 Task: Create a due date automation trigger when advanced on, on the monday of the week a card is due add fields without custom field "Resume" set to a number greater than 1 and lower or equal to 10 at 11:00 AM.
Action: Mouse moved to (795, 265)
Screenshot: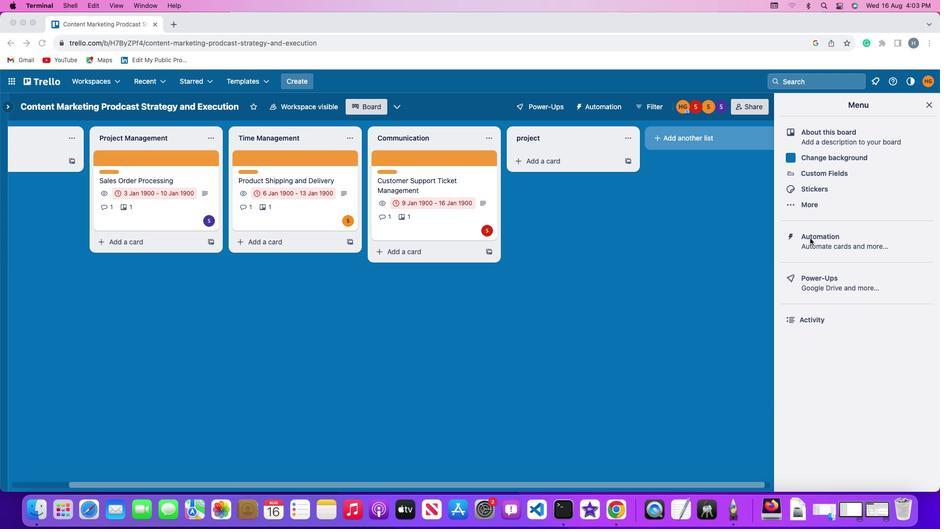 
Action: Mouse pressed left at (795, 265)
Screenshot: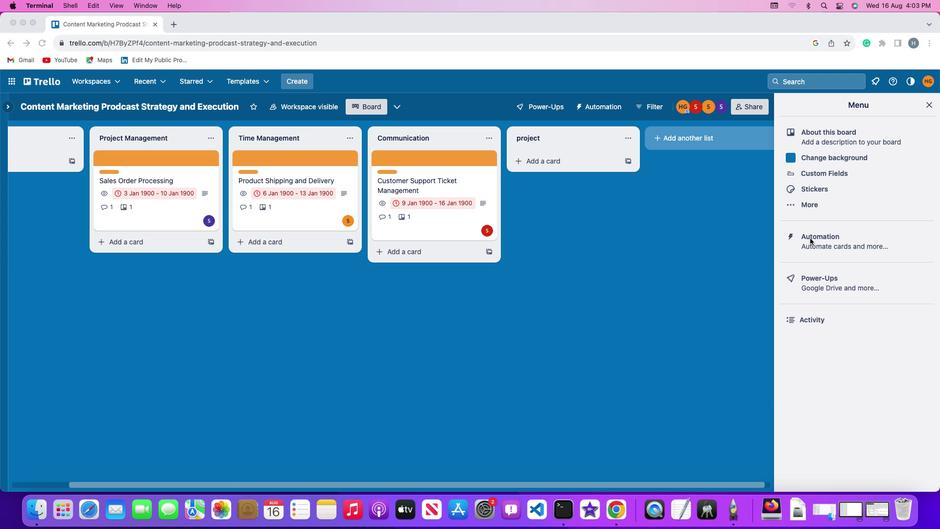 
Action: Mouse pressed left at (795, 265)
Screenshot: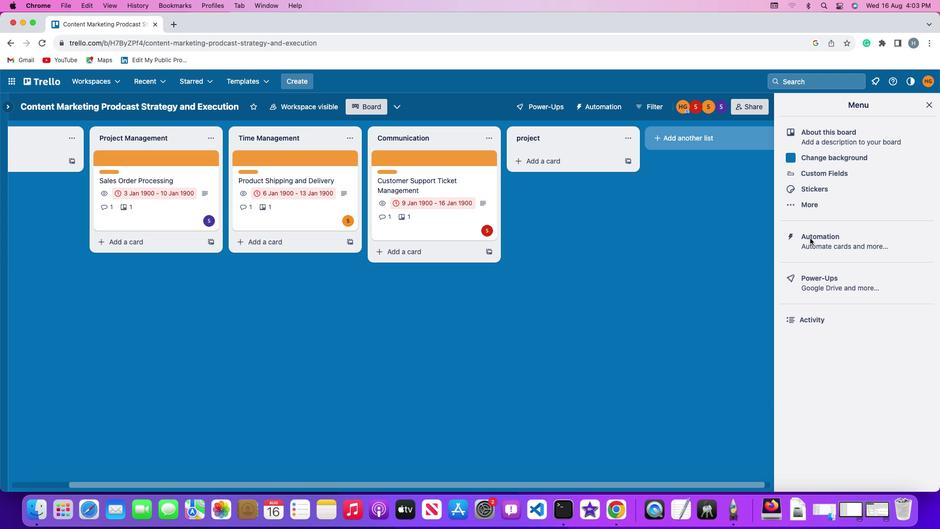 
Action: Mouse moved to (83, 264)
Screenshot: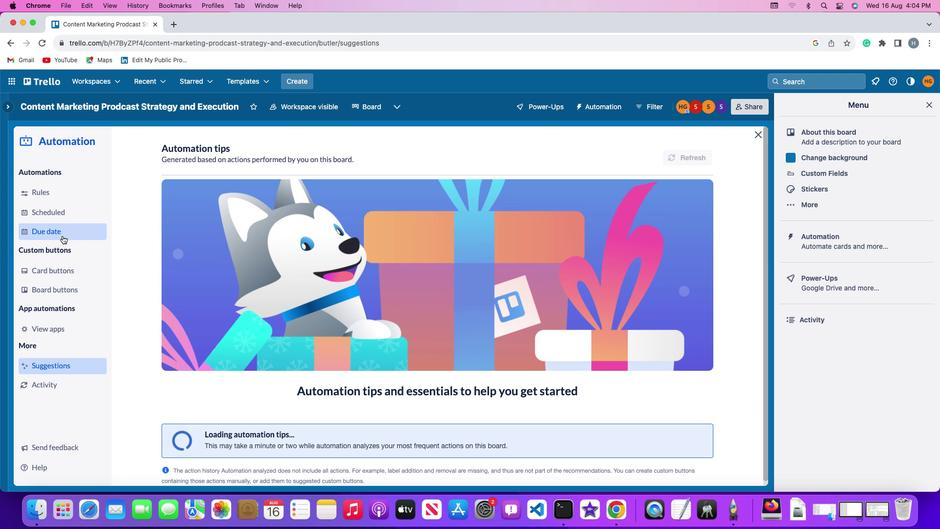
Action: Mouse pressed left at (83, 264)
Screenshot: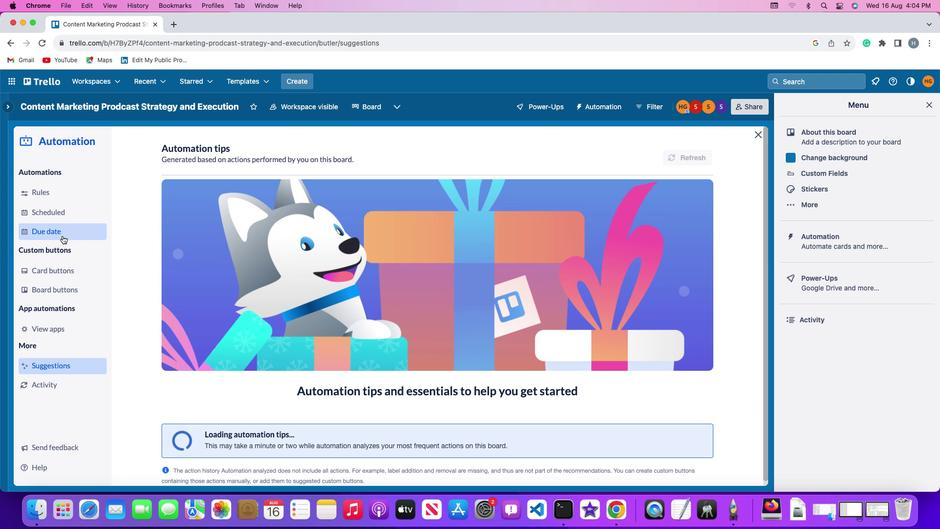 
Action: Mouse moved to (636, 194)
Screenshot: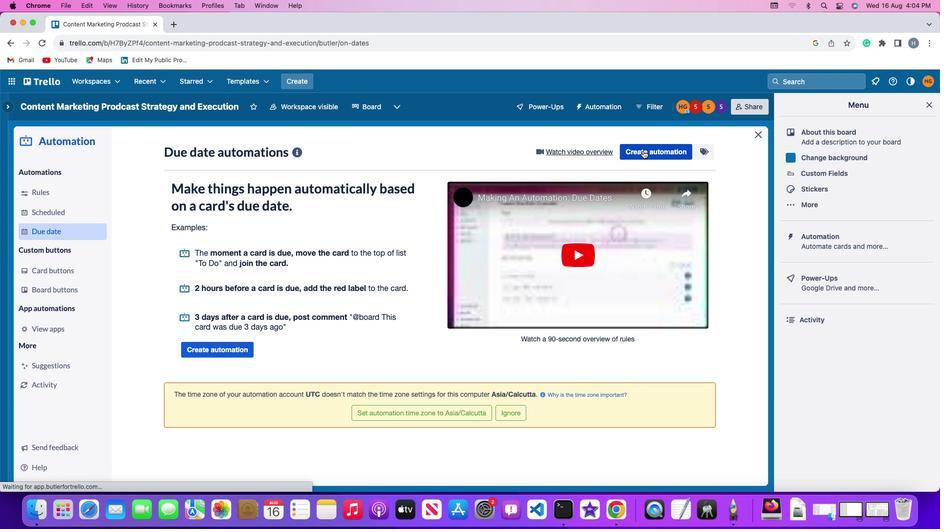 
Action: Mouse pressed left at (636, 194)
Screenshot: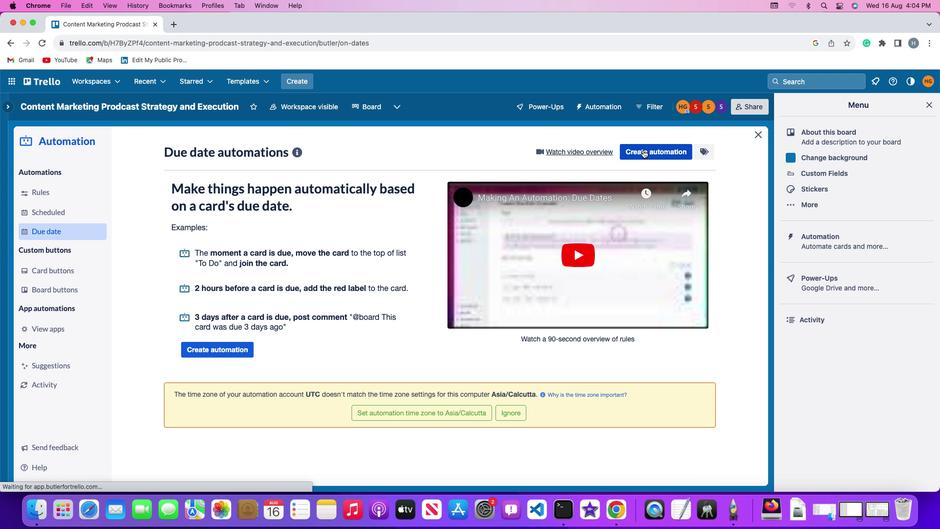 
Action: Mouse moved to (203, 269)
Screenshot: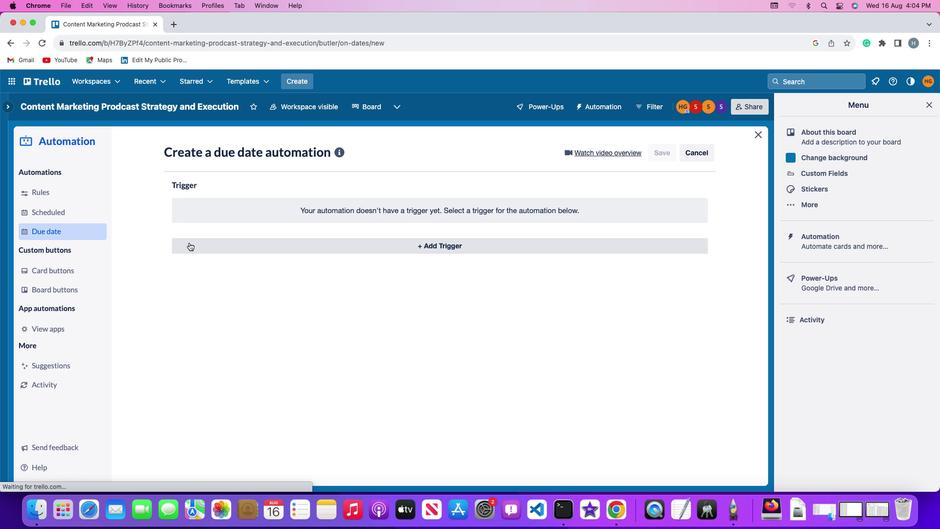 
Action: Mouse pressed left at (203, 269)
Screenshot: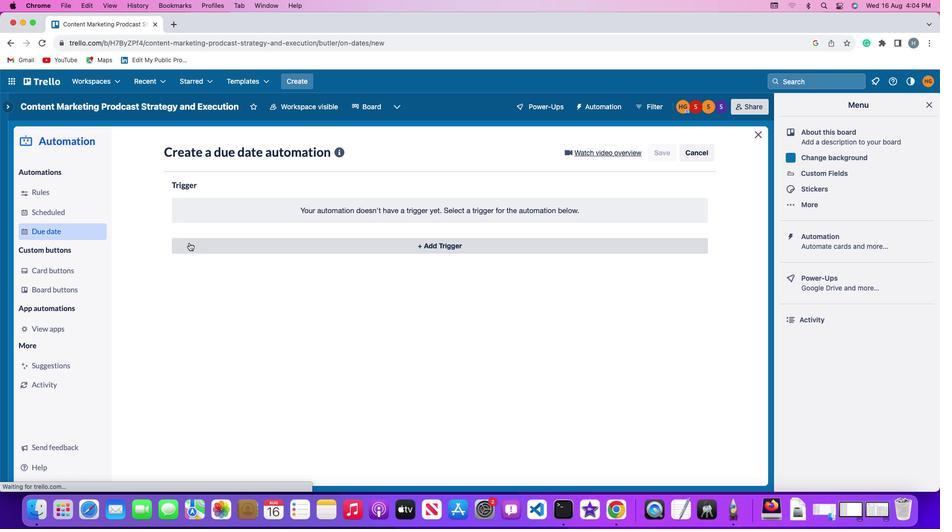 
Action: Mouse moved to (220, 416)
Screenshot: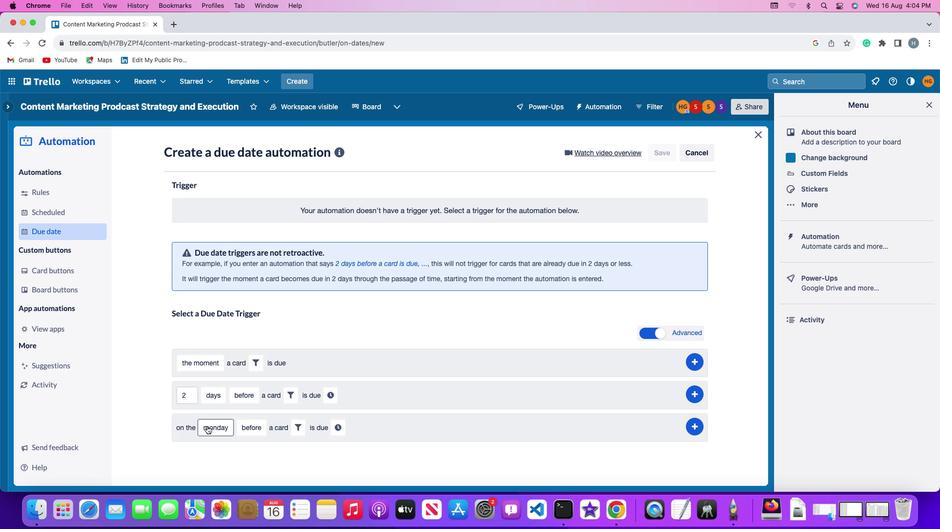 
Action: Mouse pressed left at (220, 416)
Screenshot: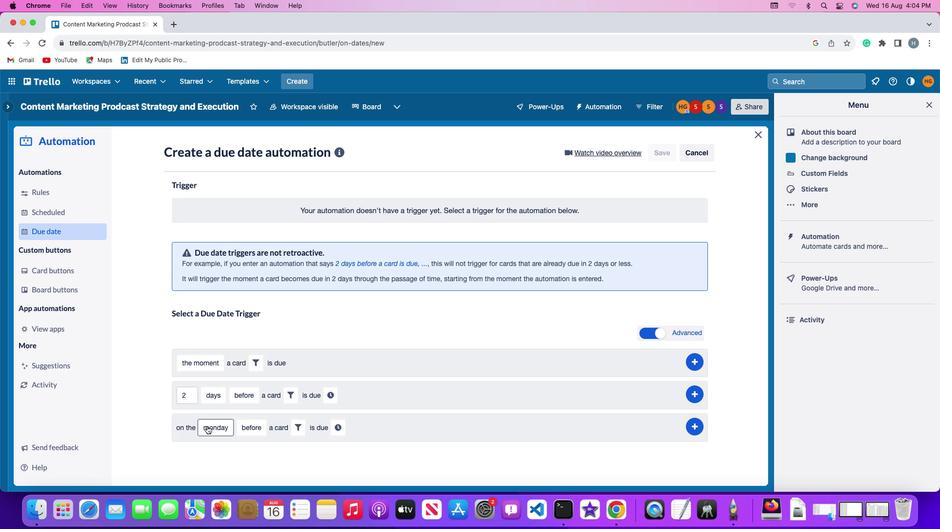 
Action: Mouse moved to (232, 313)
Screenshot: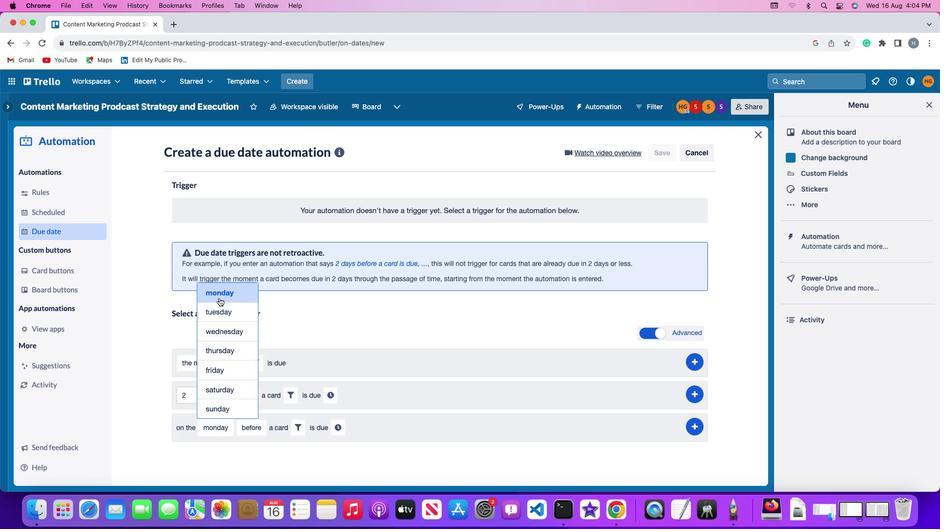 
Action: Mouse pressed left at (232, 313)
Screenshot: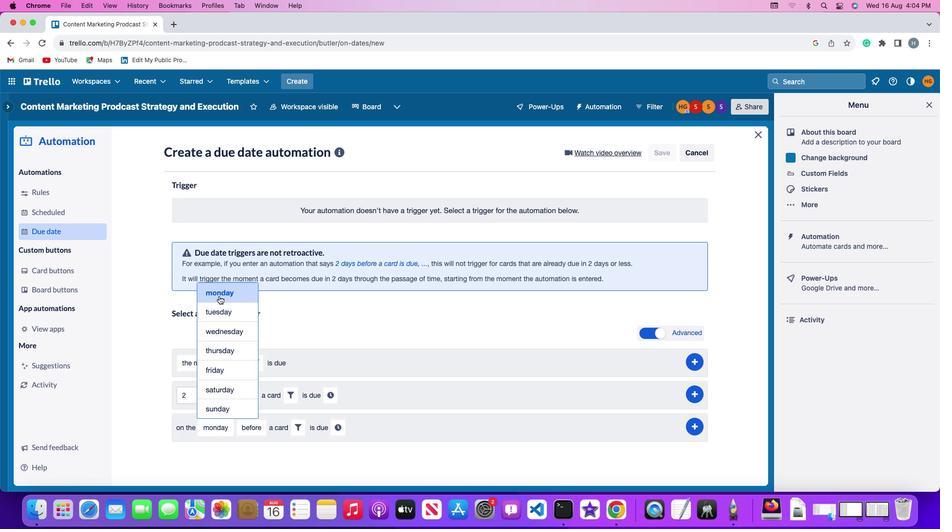 
Action: Mouse moved to (255, 421)
Screenshot: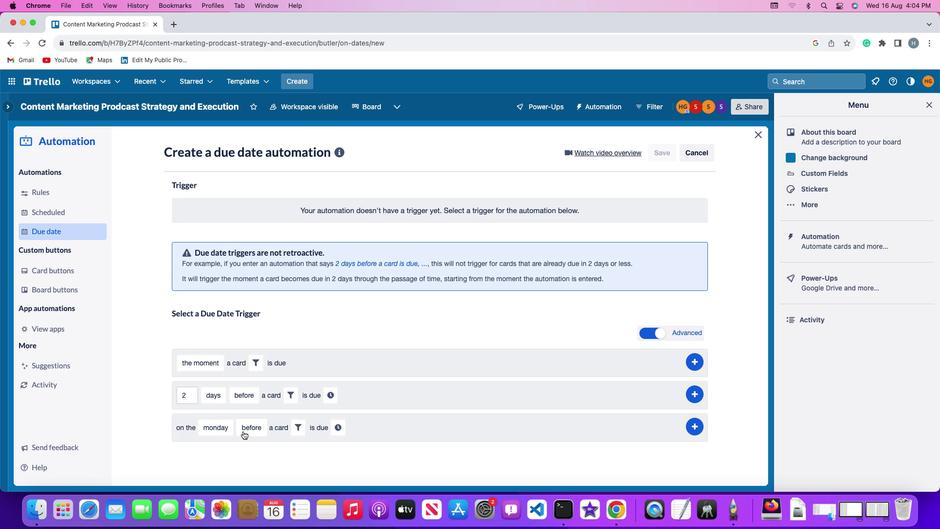 
Action: Mouse pressed left at (255, 421)
Screenshot: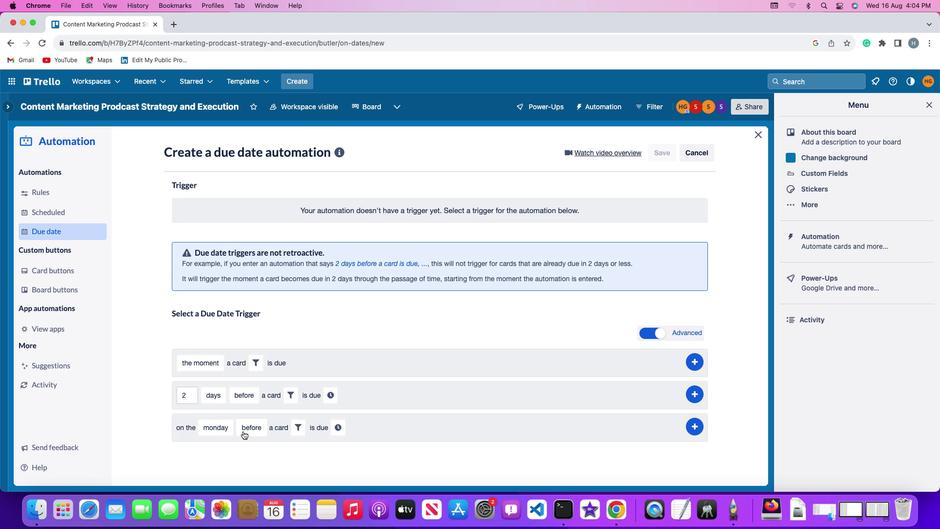 
Action: Mouse moved to (265, 383)
Screenshot: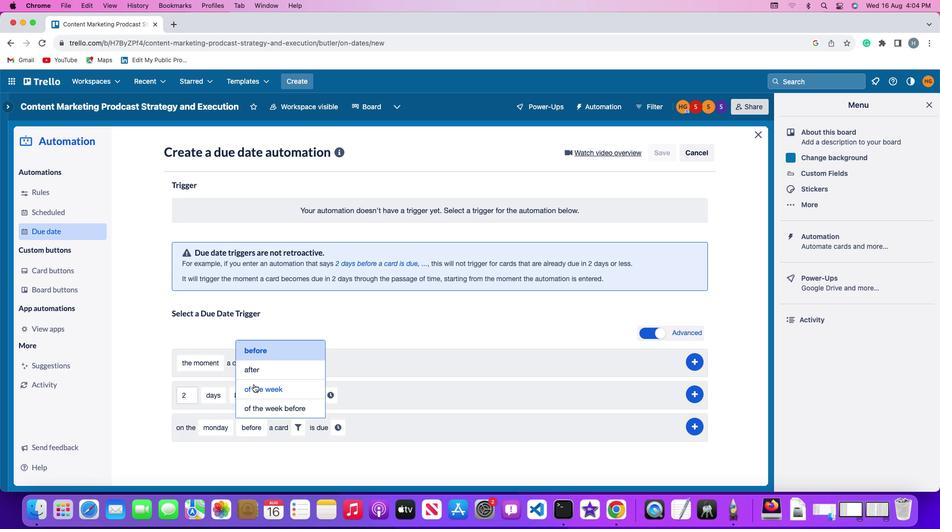 
Action: Mouse pressed left at (265, 383)
Screenshot: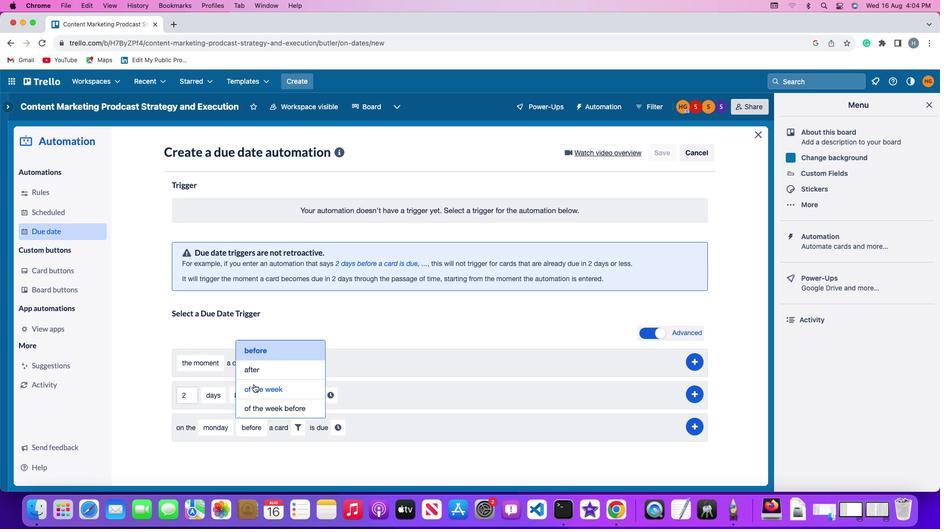 
Action: Mouse moved to (327, 417)
Screenshot: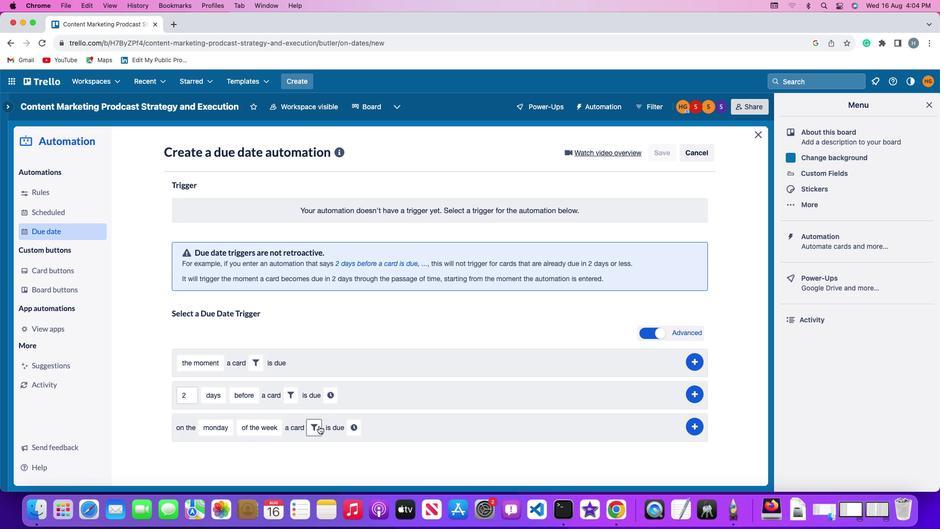 
Action: Mouse pressed left at (327, 417)
Screenshot: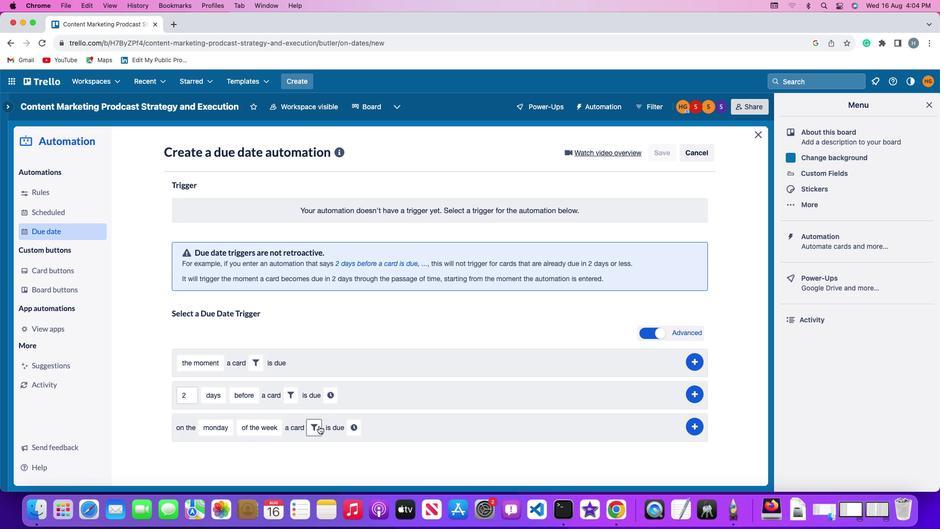 
Action: Mouse moved to (474, 443)
Screenshot: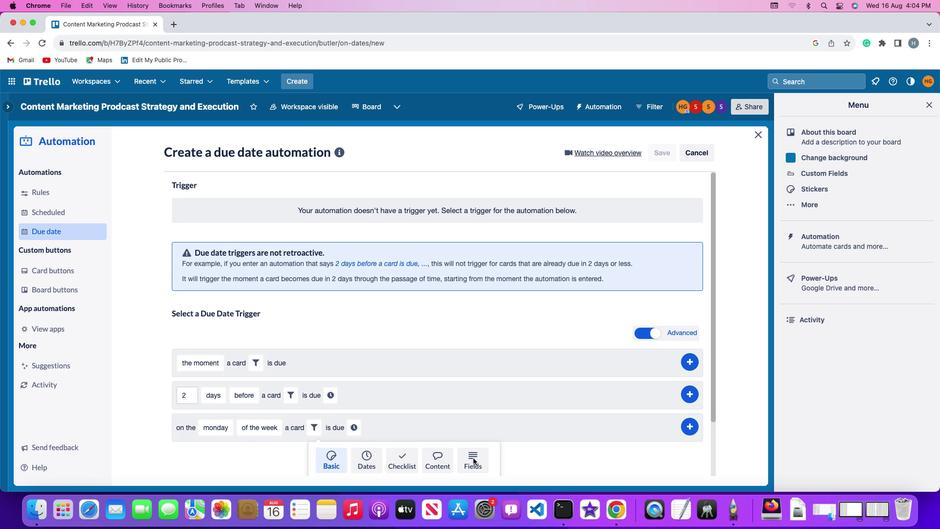 
Action: Mouse pressed left at (474, 443)
Screenshot: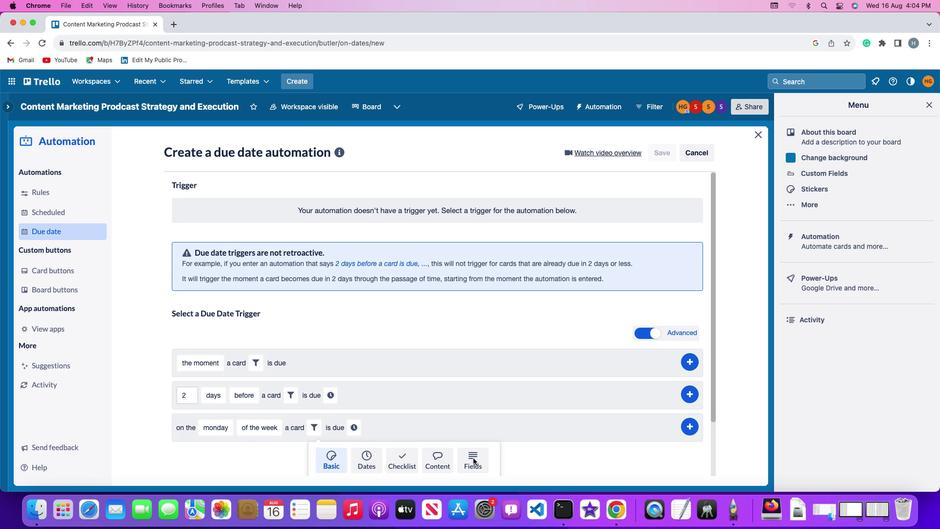 
Action: Mouse moved to (278, 433)
Screenshot: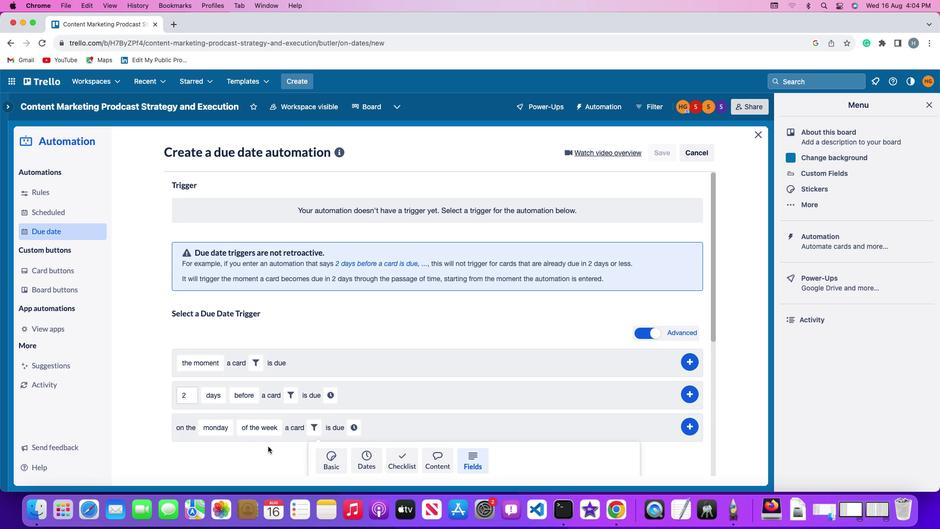
Action: Mouse scrolled (278, 433) with delta (24, 72)
Screenshot: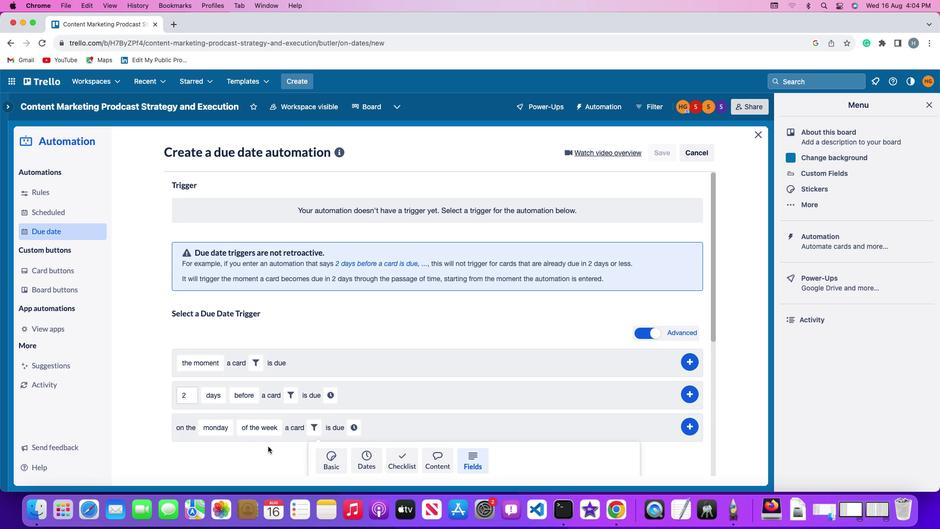
Action: Mouse scrolled (278, 433) with delta (24, 72)
Screenshot: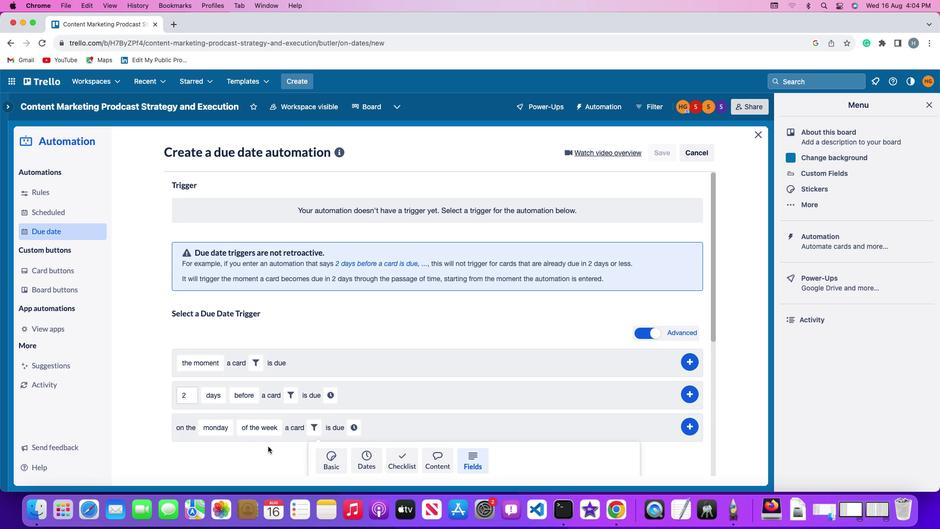 
Action: Mouse moved to (278, 433)
Screenshot: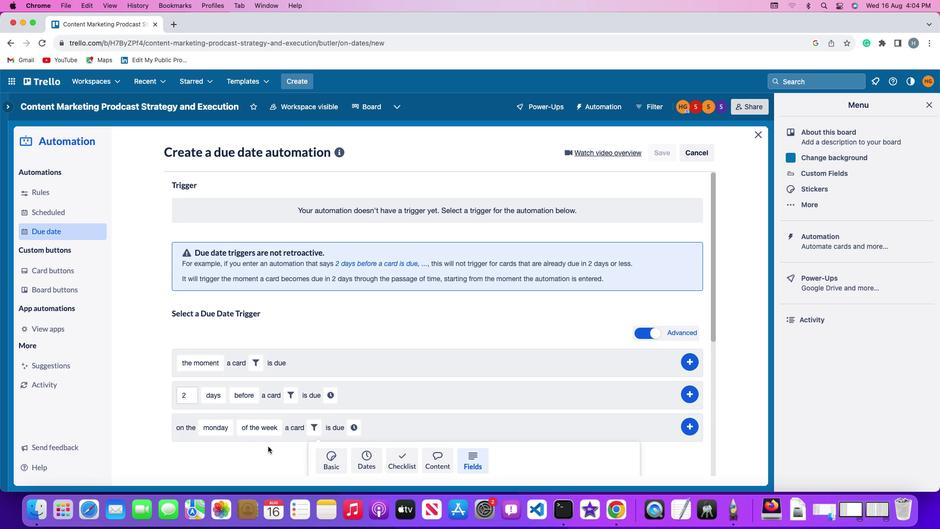 
Action: Mouse scrolled (278, 433) with delta (24, 72)
Screenshot: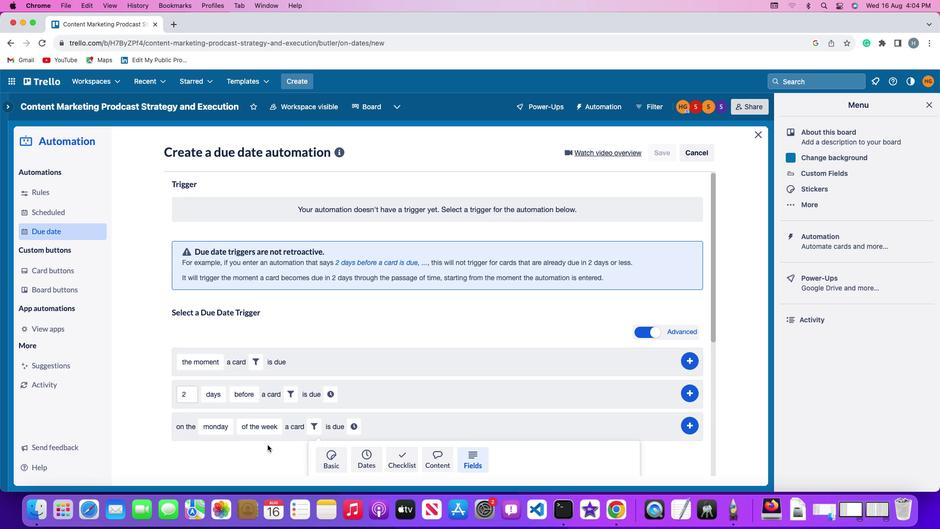 
Action: Mouse moved to (278, 432)
Screenshot: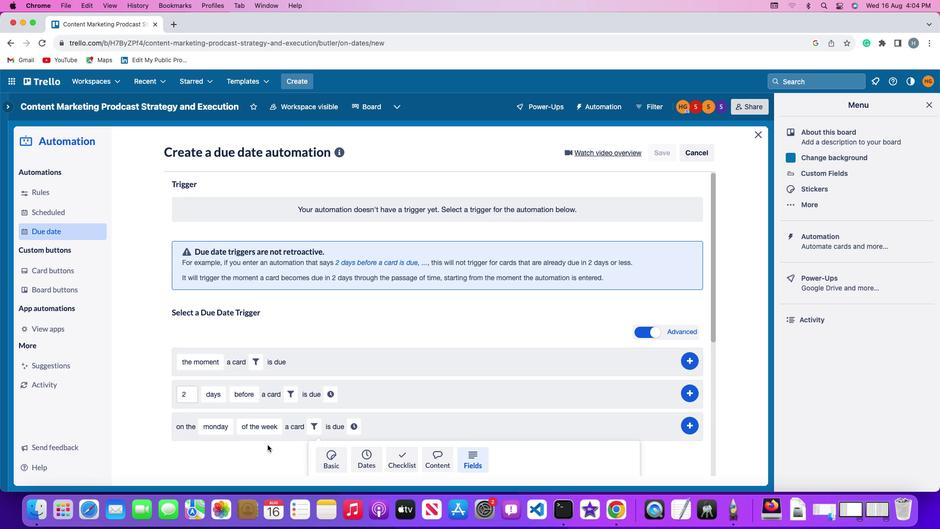 
Action: Mouse scrolled (278, 432) with delta (24, 71)
Screenshot: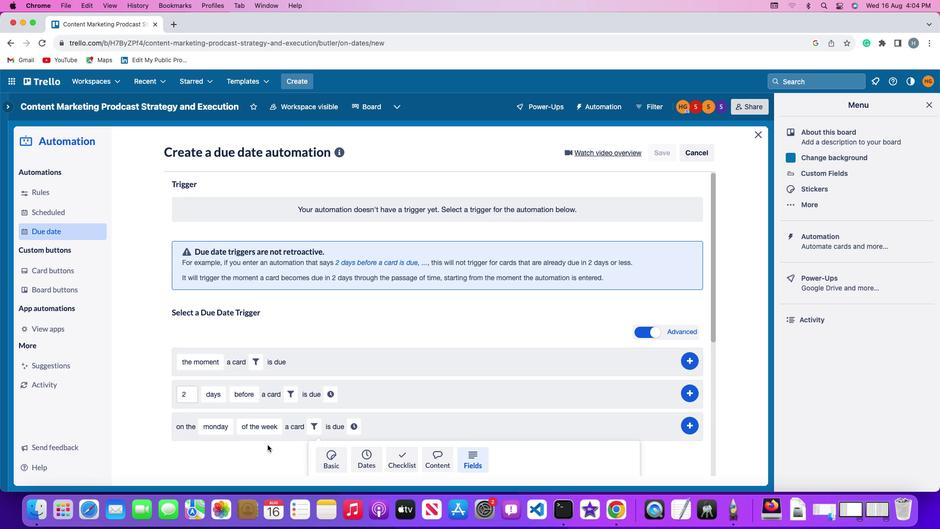 
Action: Mouse moved to (278, 431)
Screenshot: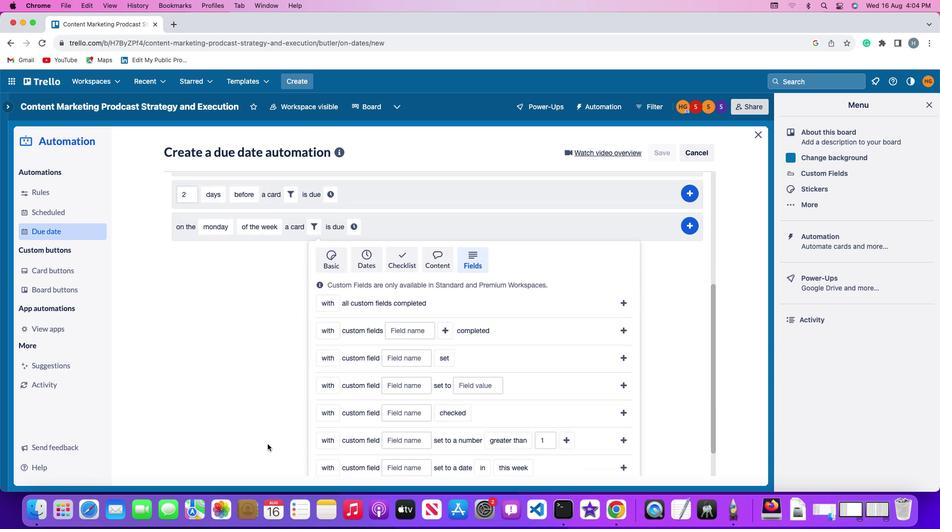 
Action: Mouse scrolled (278, 431) with delta (24, 72)
Screenshot: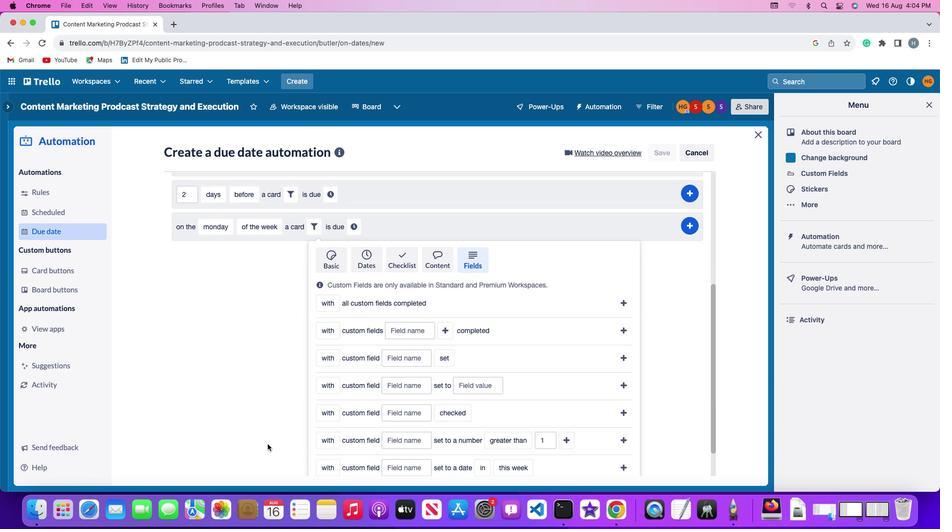 
Action: Mouse moved to (278, 431)
Screenshot: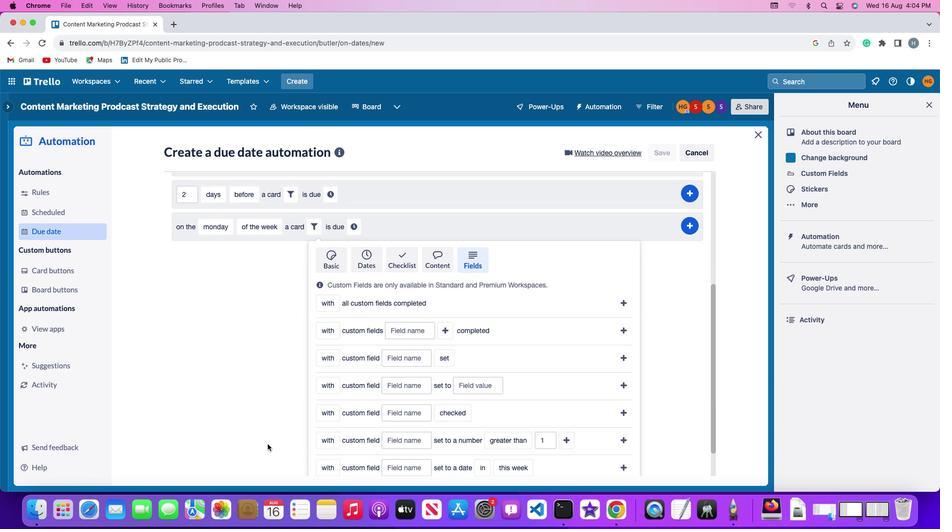 
Action: Mouse scrolled (278, 431) with delta (24, 72)
Screenshot: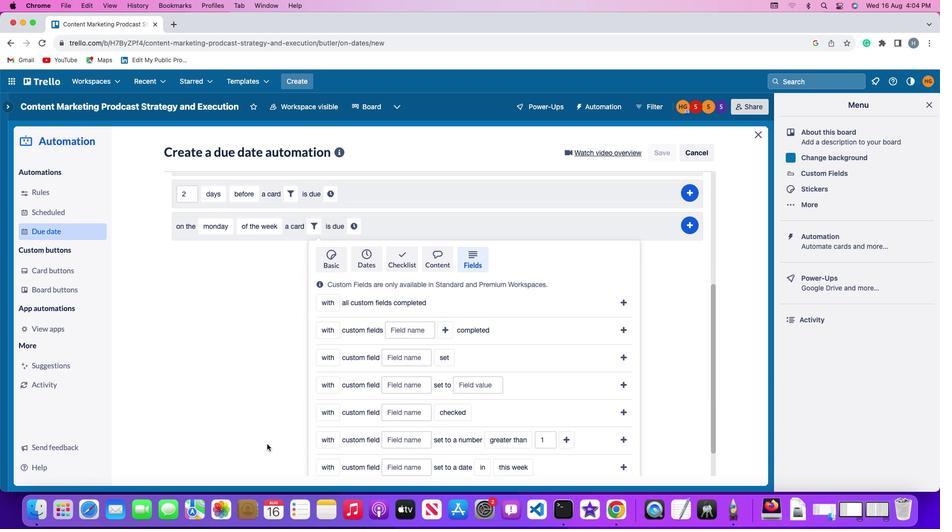 
Action: Mouse moved to (278, 431)
Screenshot: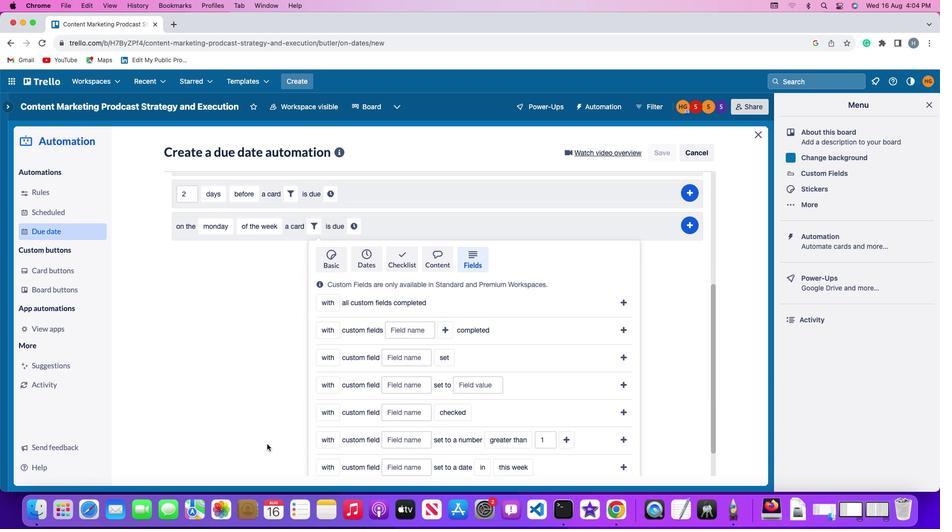 
Action: Mouse scrolled (278, 431) with delta (24, 72)
Screenshot: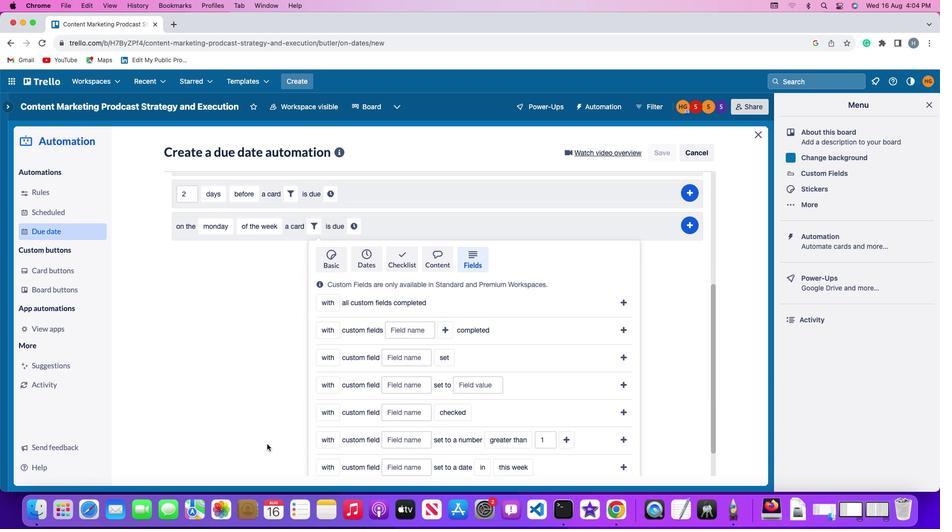 
Action: Mouse scrolled (278, 431) with delta (24, 71)
Screenshot: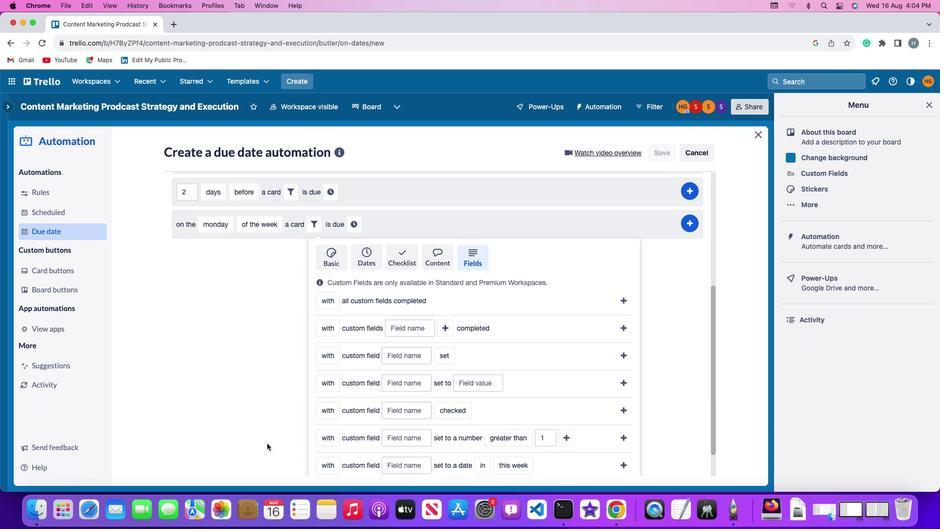 
Action: Mouse moved to (278, 431)
Screenshot: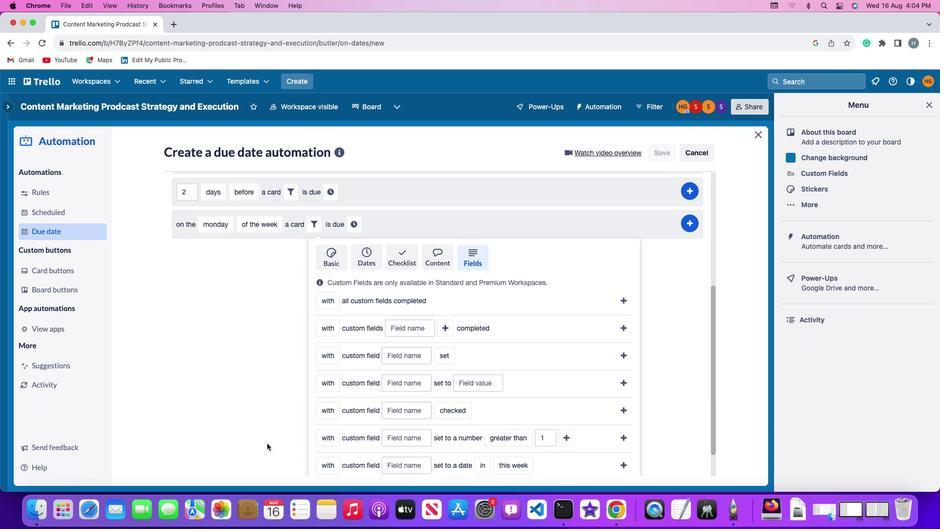 
Action: Mouse scrolled (278, 431) with delta (24, 71)
Screenshot: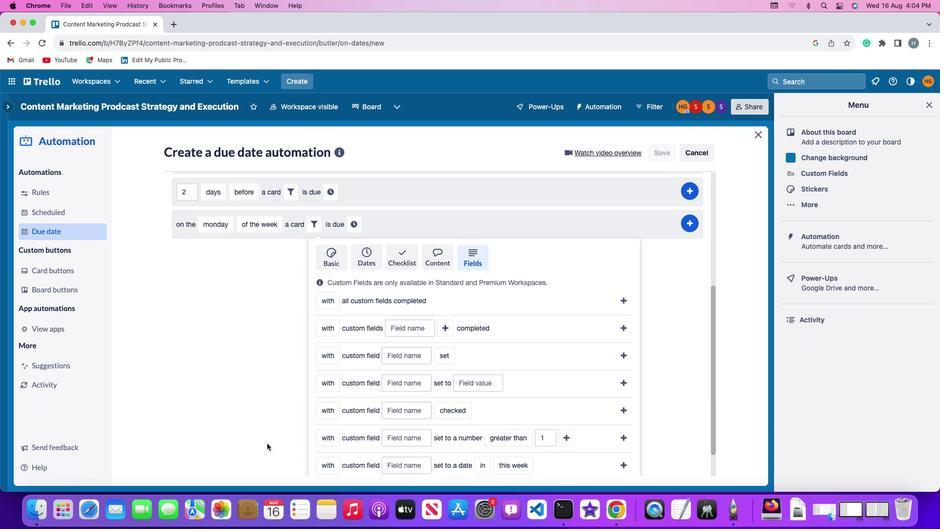 
Action: Mouse moved to (333, 393)
Screenshot: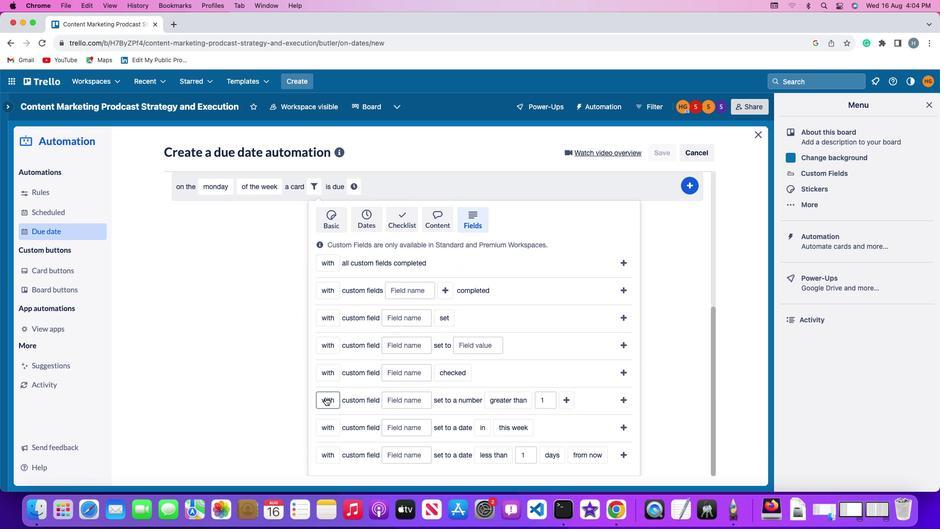 
Action: Mouse pressed left at (333, 393)
Screenshot: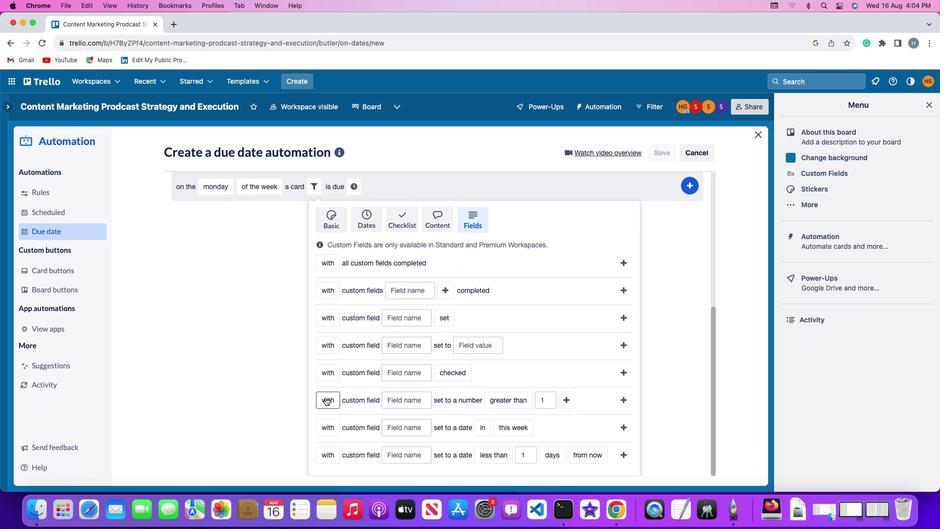 
Action: Mouse moved to (339, 424)
Screenshot: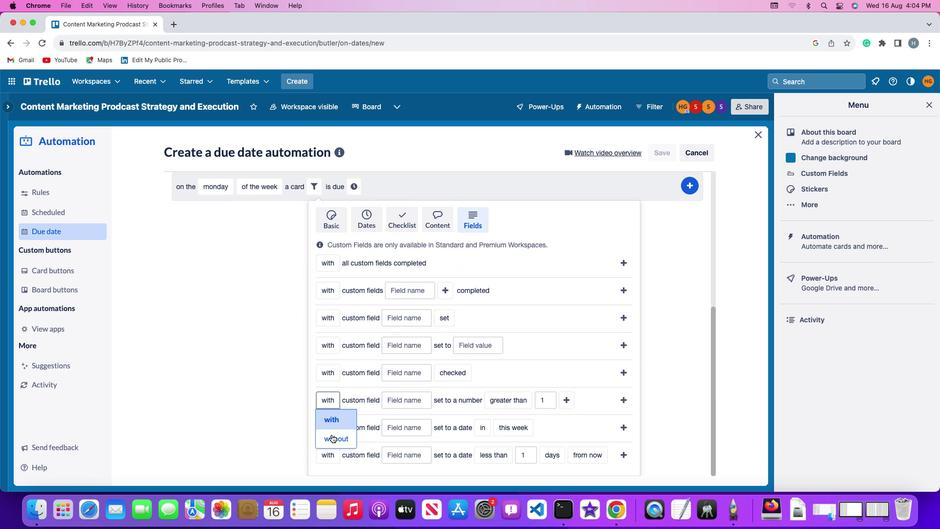
Action: Mouse pressed left at (339, 424)
Screenshot: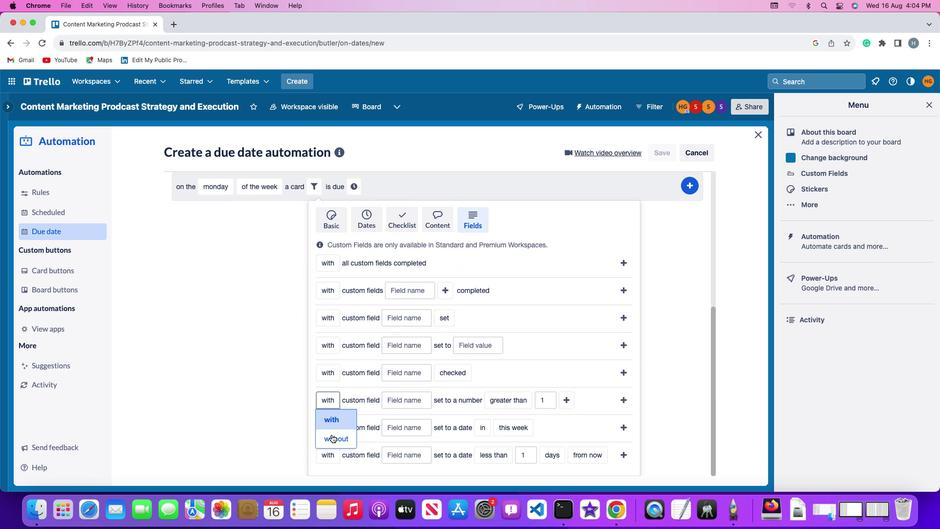 
Action: Mouse moved to (409, 395)
Screenshot: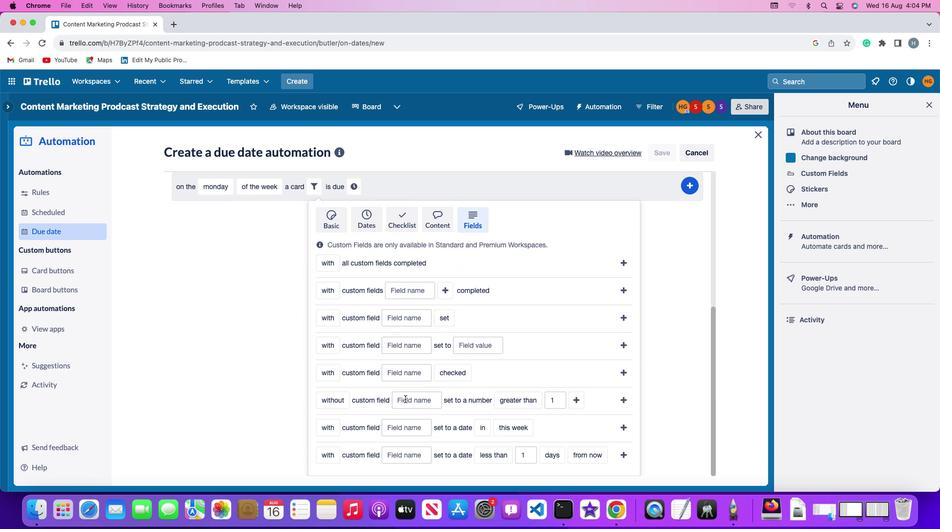
Action: Mouse pressed left at (409, 395)
Screenshot: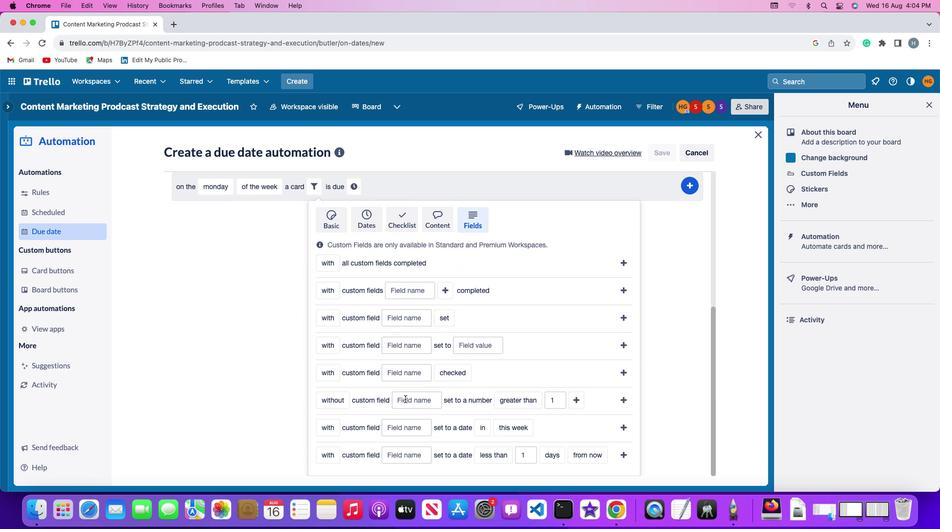 
Action: Mouse moved to (410, 395)
Screenshot: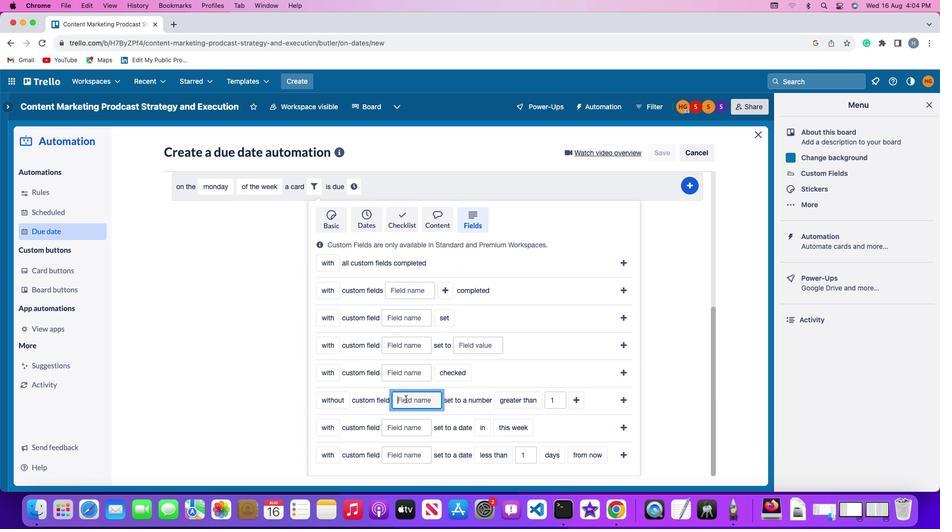 
Action: Key pressed Key.shift'R''e''s''u''m''e'
Screenshot: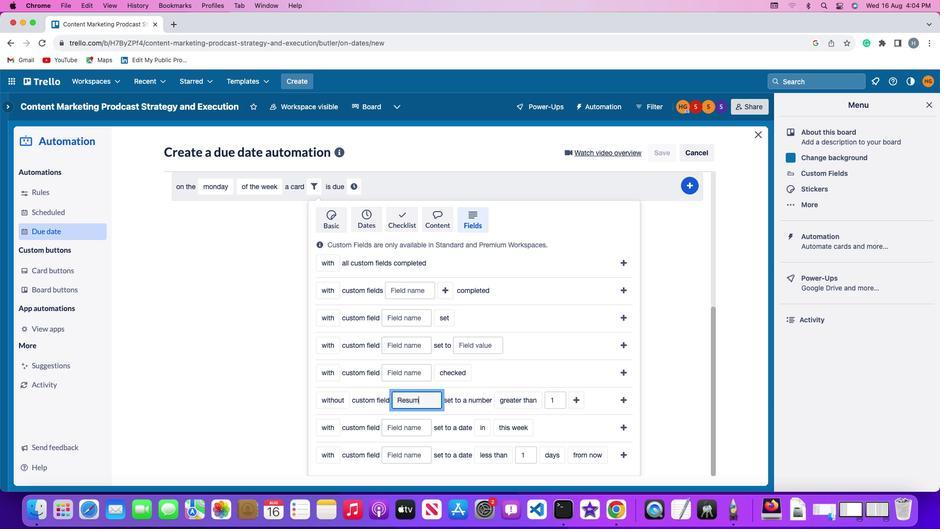 
Action: Mouse moved to (519, 393)
Screenshot: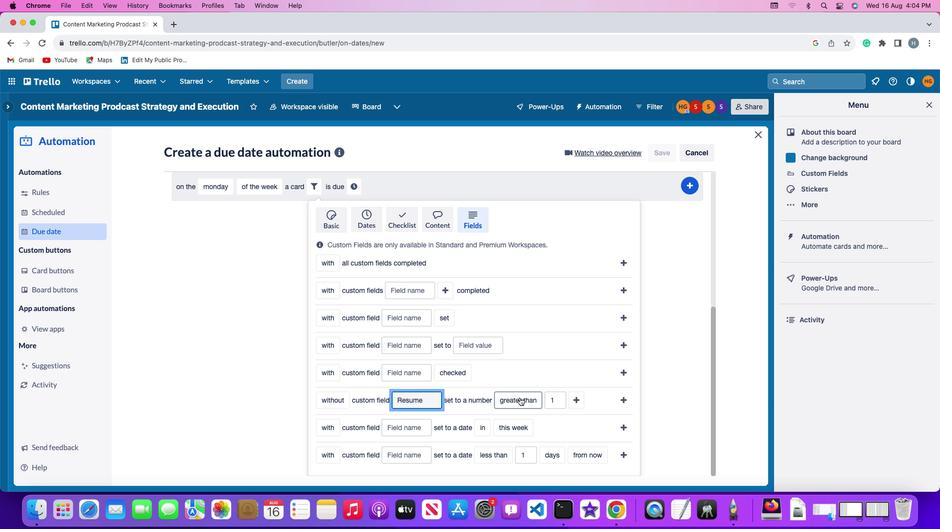 
Action: Mouse pressed left at (519, 393)
Screenshot: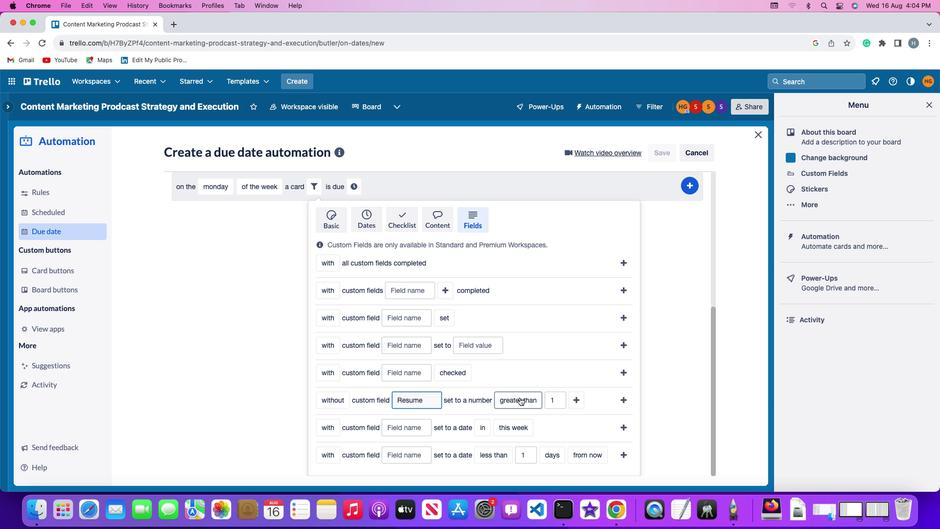 
Action: Mouse moved to (523, 333)
Screenshot: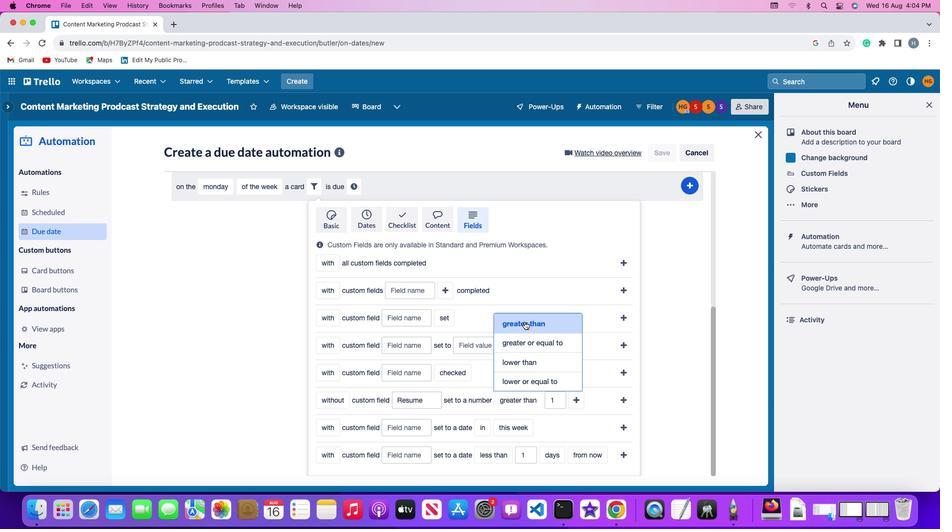 
Action: Mouse pressed left at (523, 333)
Screenshot: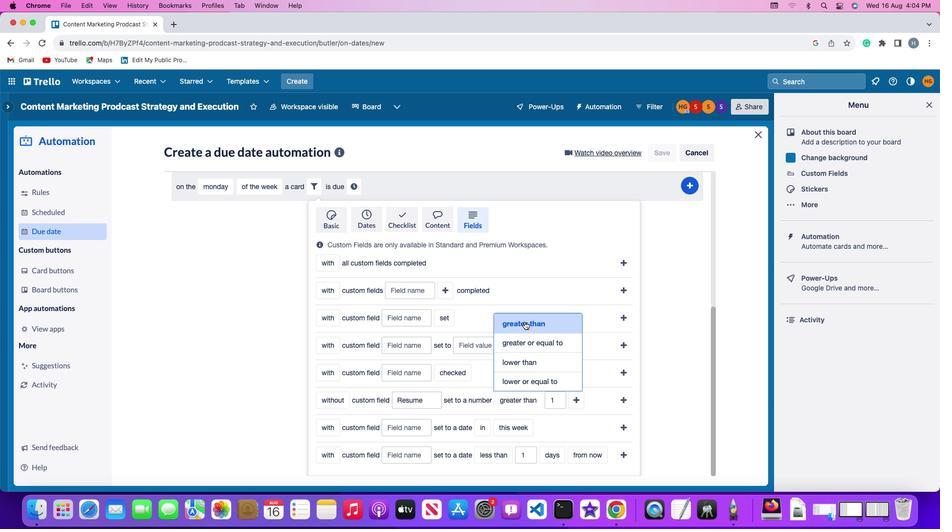 
Action: Mouse moved to (556, 395)
Screenshot: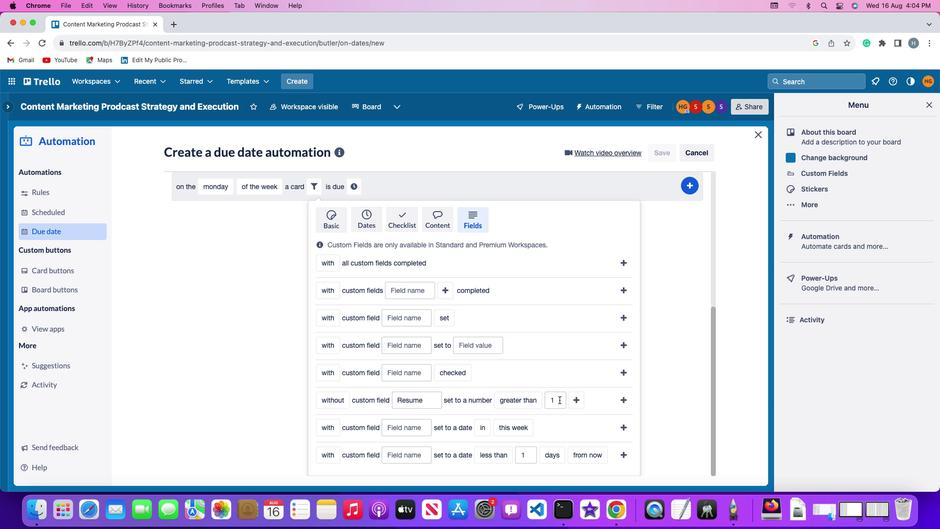 
Action: Mouse pressed left at (556, 395)
Screenshot: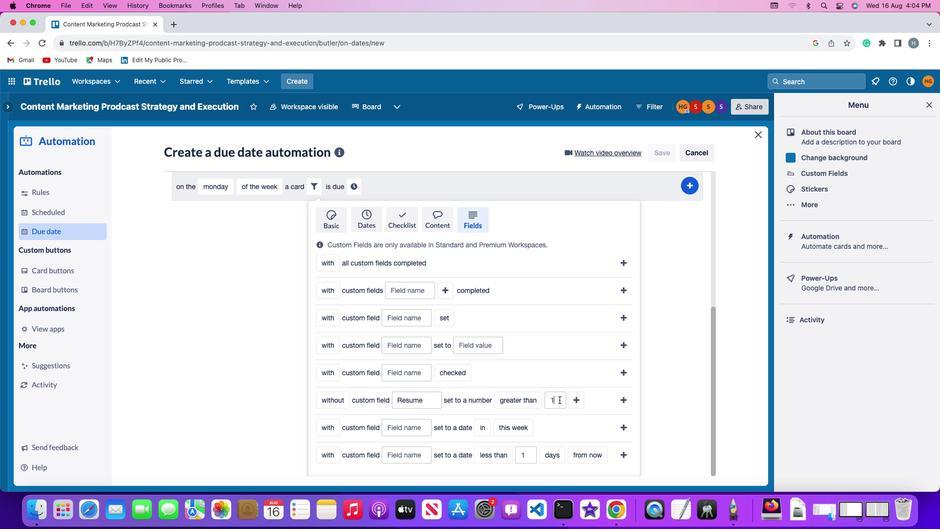 
Action: Key pressed Key.backspace'1'
Screenshot: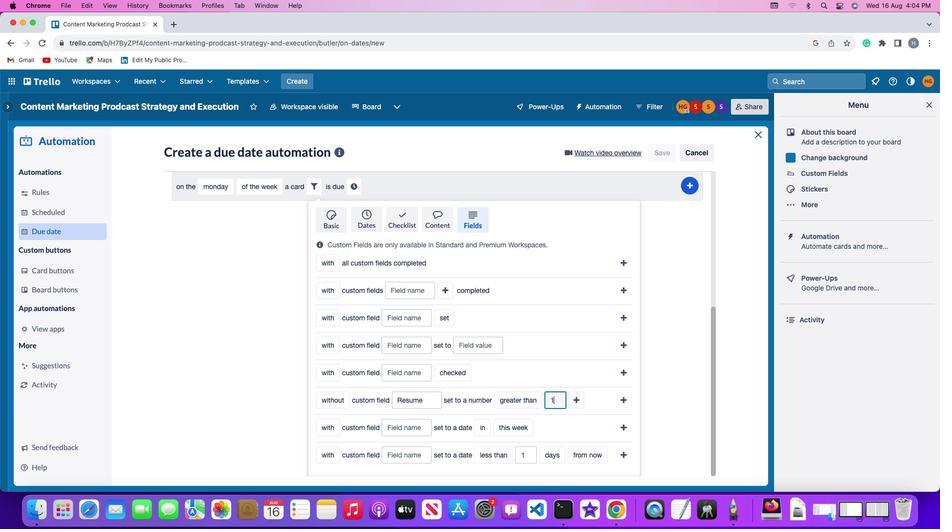 
Action: Mouse moved to (570, 395)
Screenshot: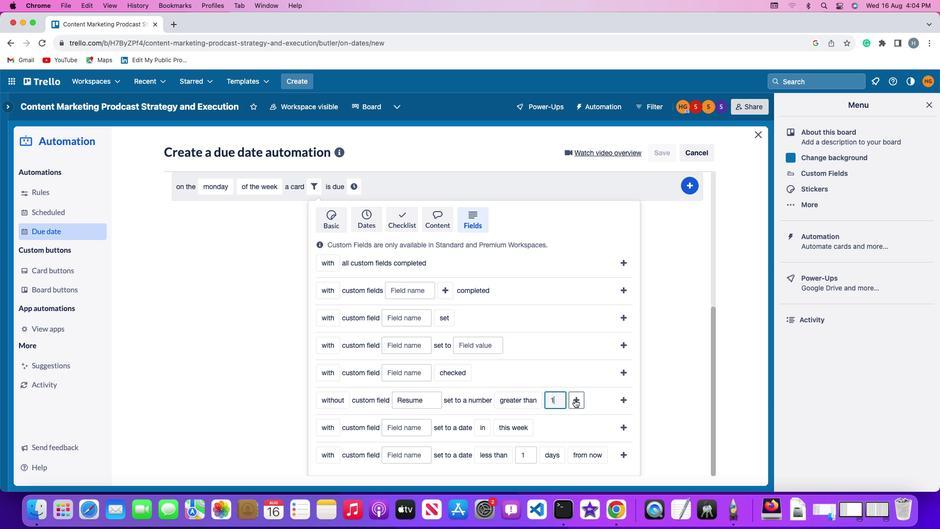 
Action: Mouse pressed left at (570, 395)
Screenshot: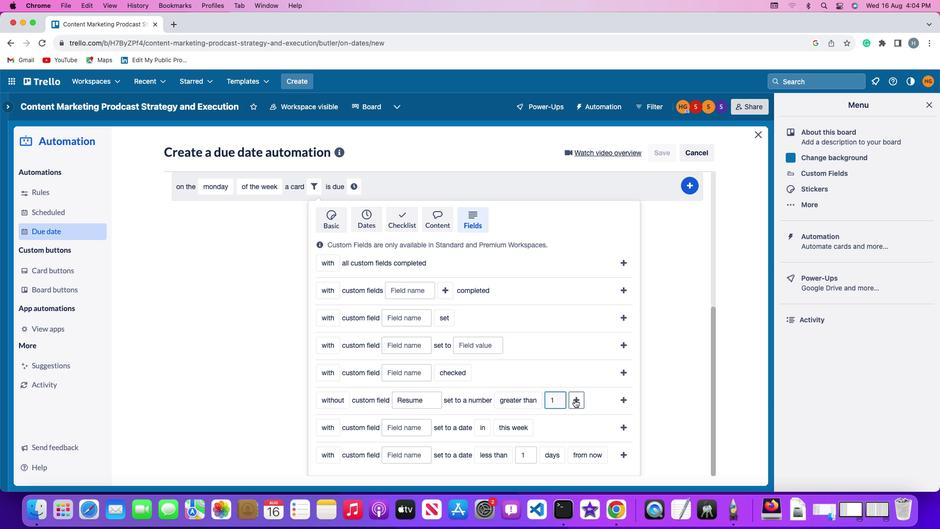 
Action: Mouse moved to (349, 413)
Screenshot: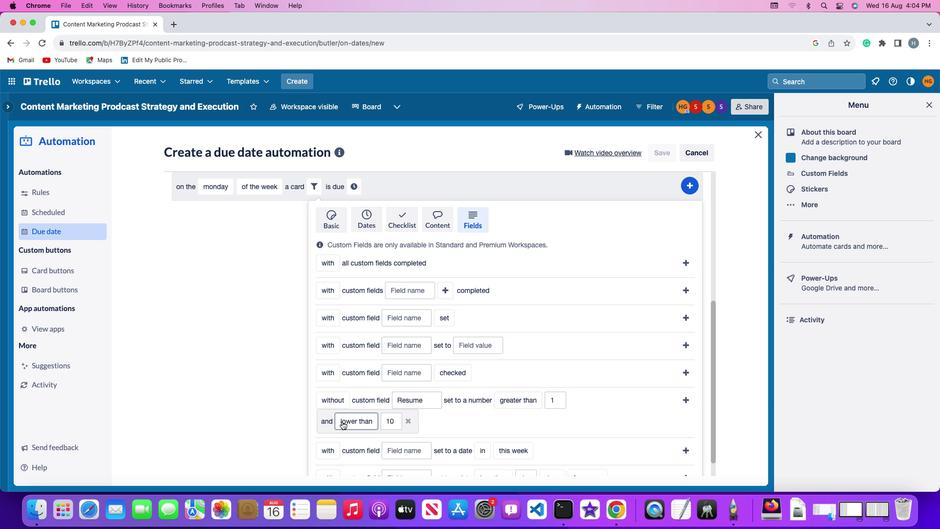 
Action: Mouse pressed left at (349, 413)
Screenshot: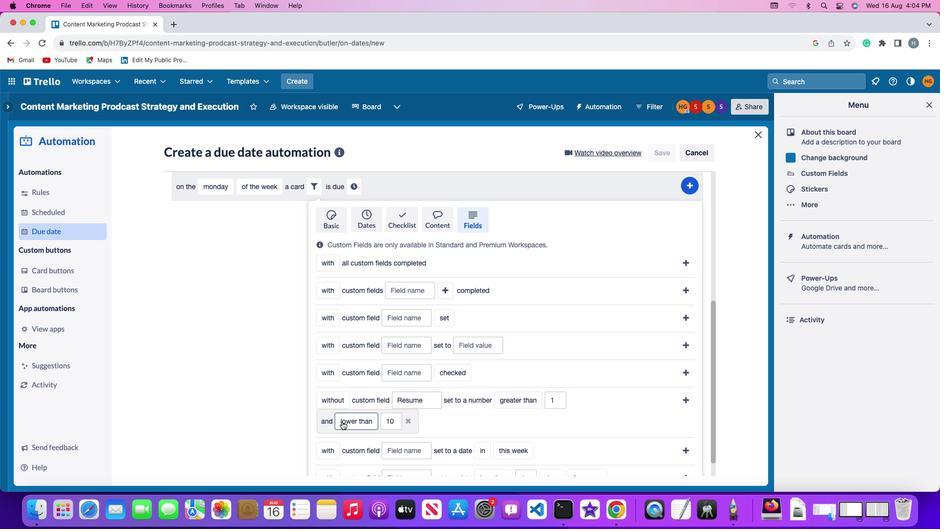 
Action: Mouse moved to (365, 364)
Screenshot: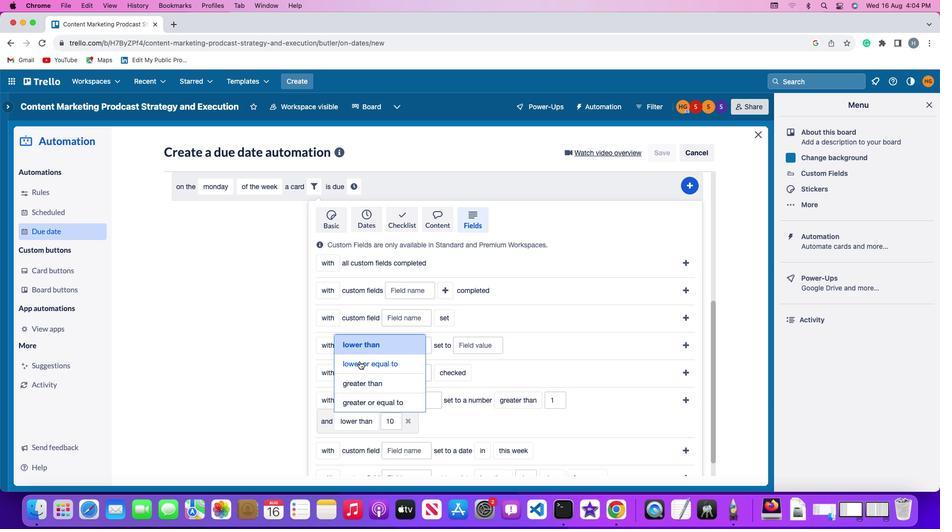 
Action: Mouse pressed left at (365, 364)
Screenshot: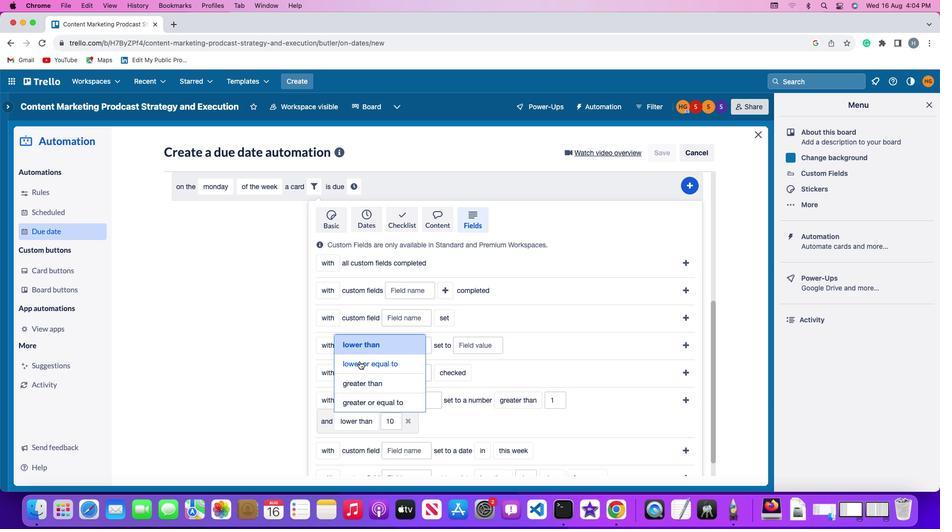 
Action: Mouse moved to (420, 410)
Screenshot: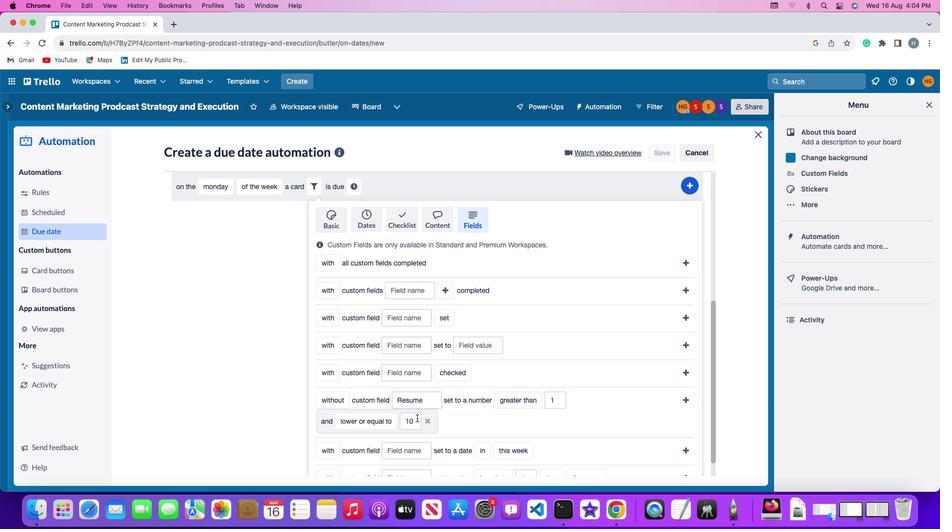
Action: Mouse pressed left at (420, 410)
Screenshot: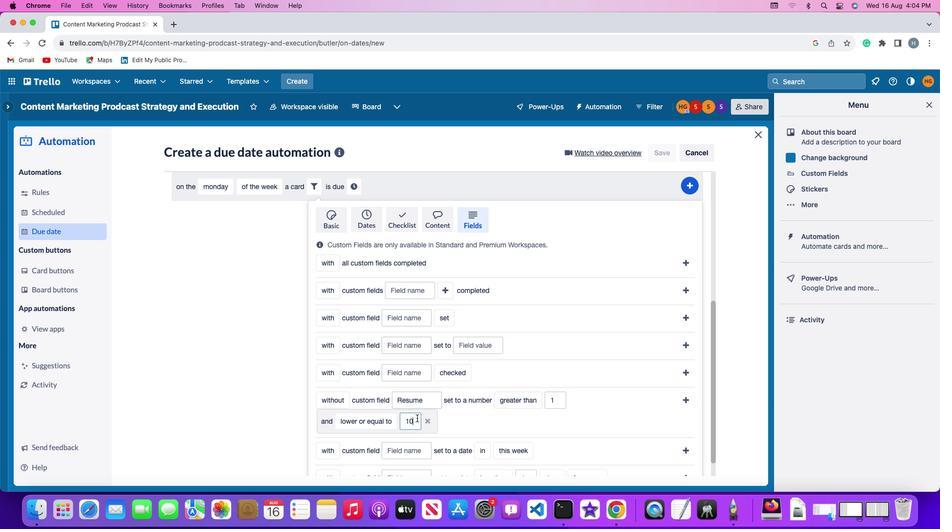 
Action: Key pressed Key.backspaceKey.backspace'1''0'
Screenshot: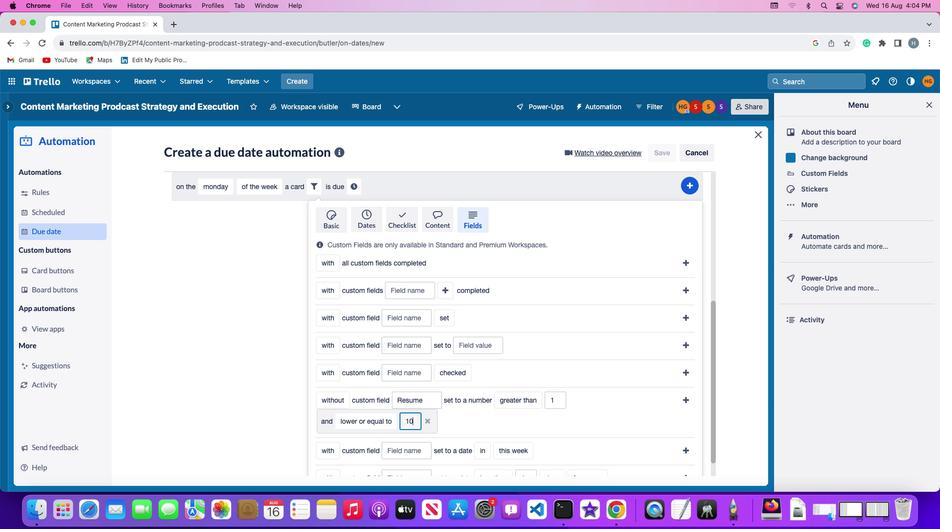 
Action: Mouse moved to (673, 392)
Screenshot: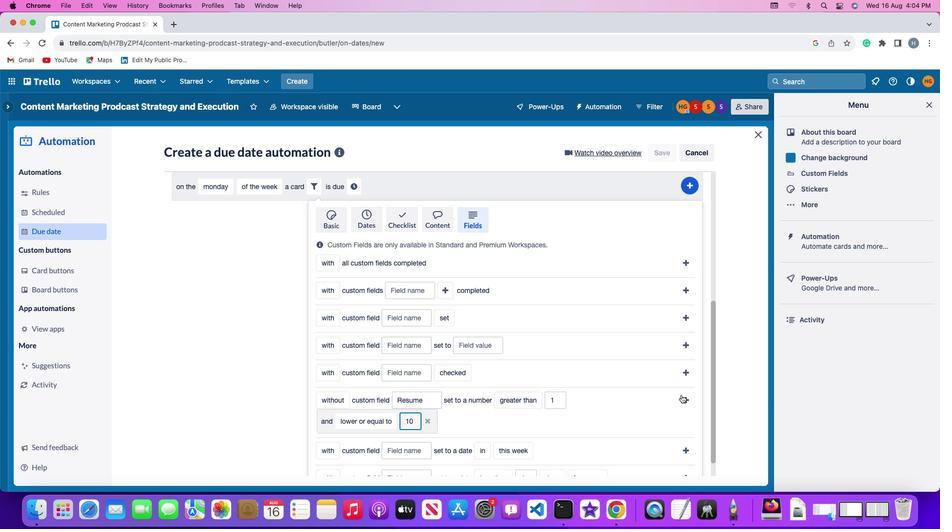 
Action: Mouse pressed left at (673, 392)
Screenshot: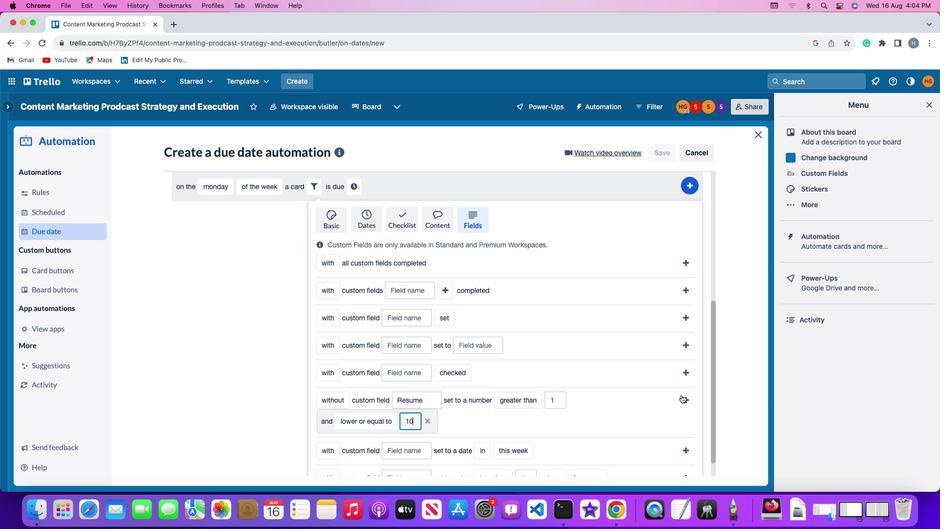 
Action: Mouse moved to (635, 414)
Screenshot: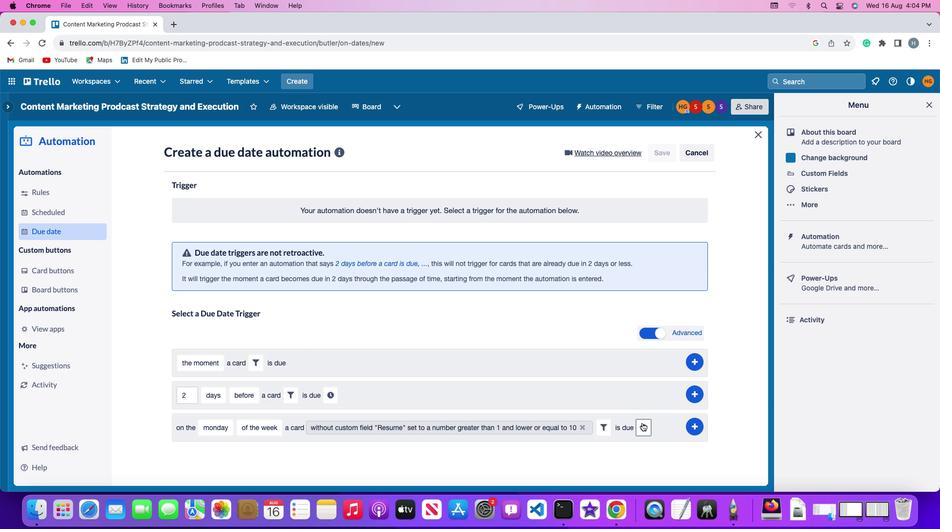 
Action: Mouse pressed left at (635, 414)
Screenshot: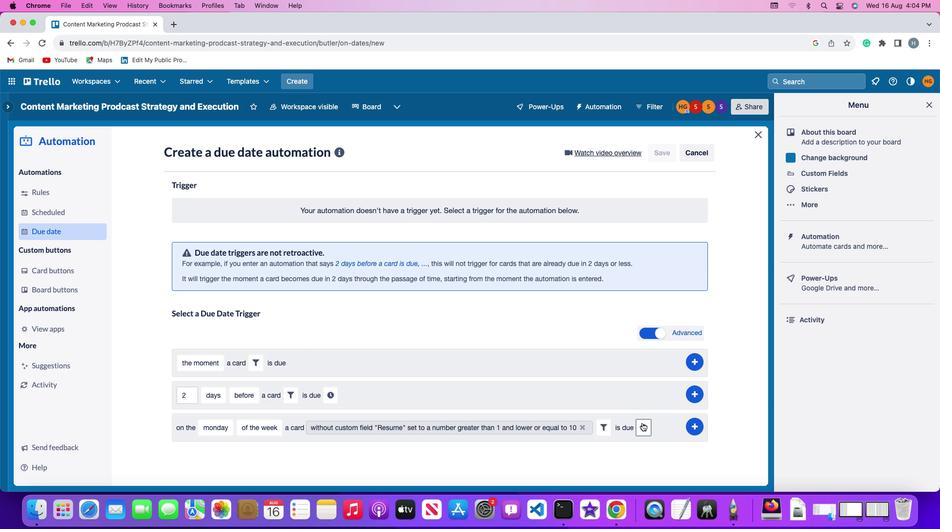 
Action: Mouse moved to (216, 436)
Screenshot: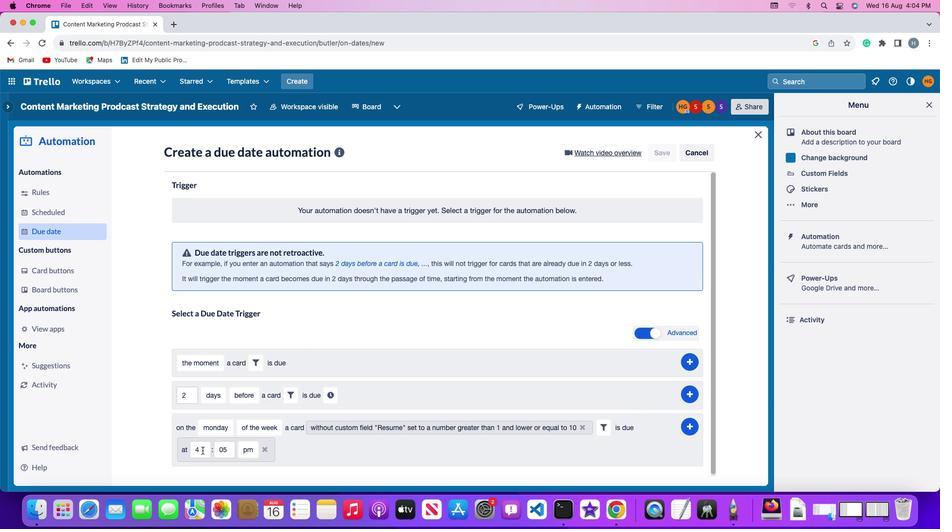 
Action: Mouse pressed left at (216, 436)
Screenshot: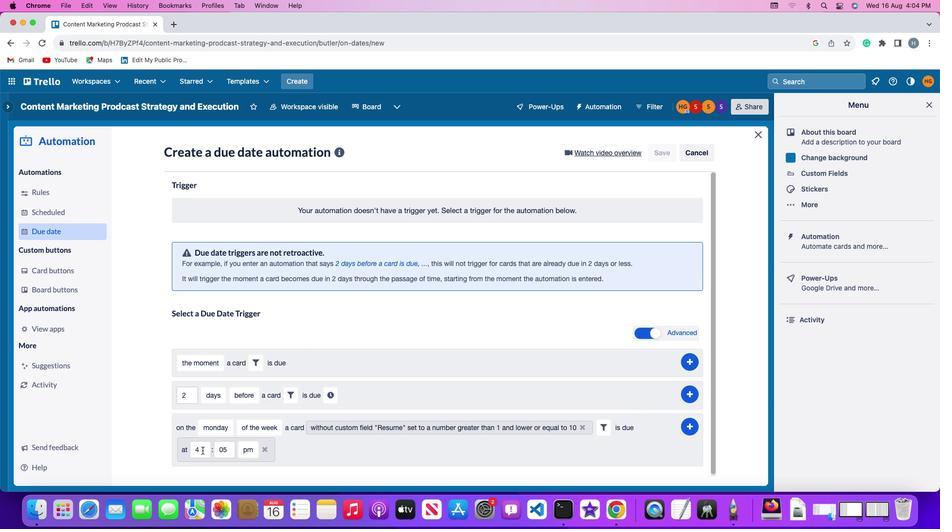 
Action: Mouse moved to (217, 436)
Screenshot: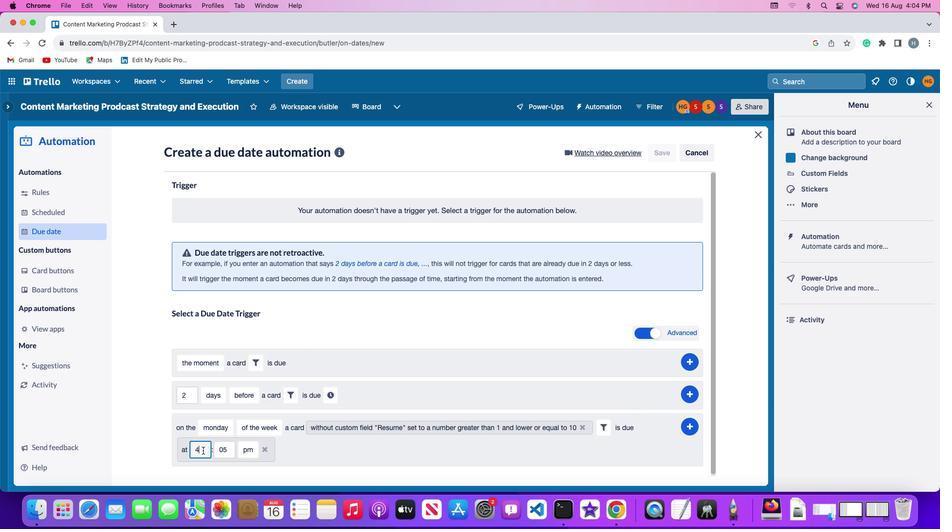 
Action: Key pressed Key.backspace'1''1'
Screenshot: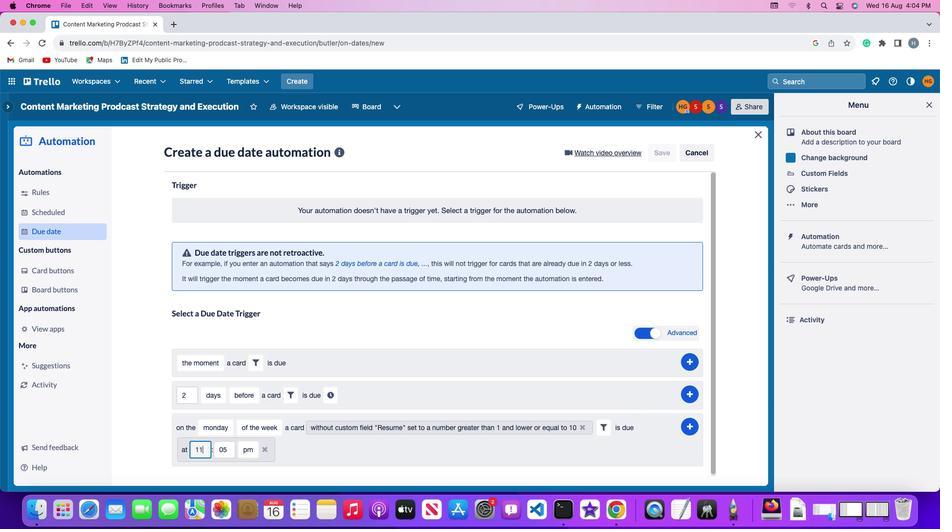 
Action: Mouse moved to (245, 437)
Screenshot: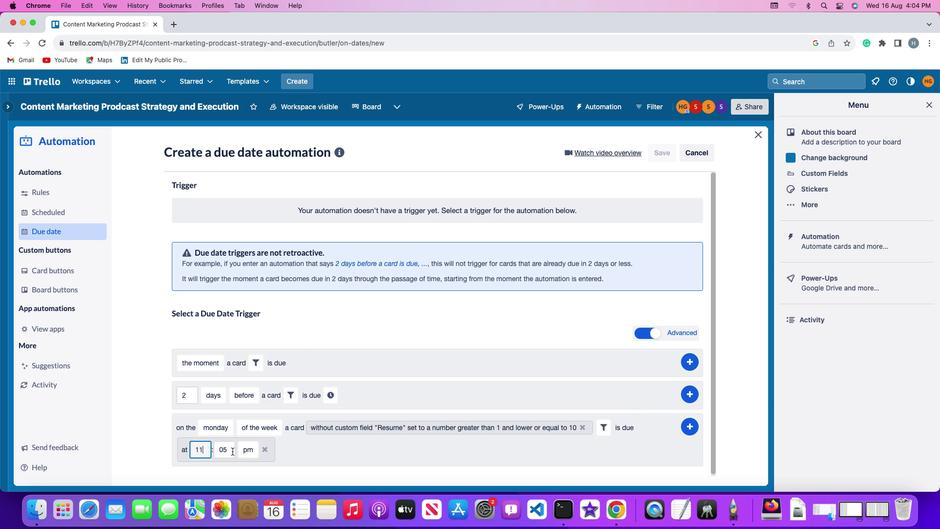 
Action: Mouse pressed left at (245, 437)
Screenshot: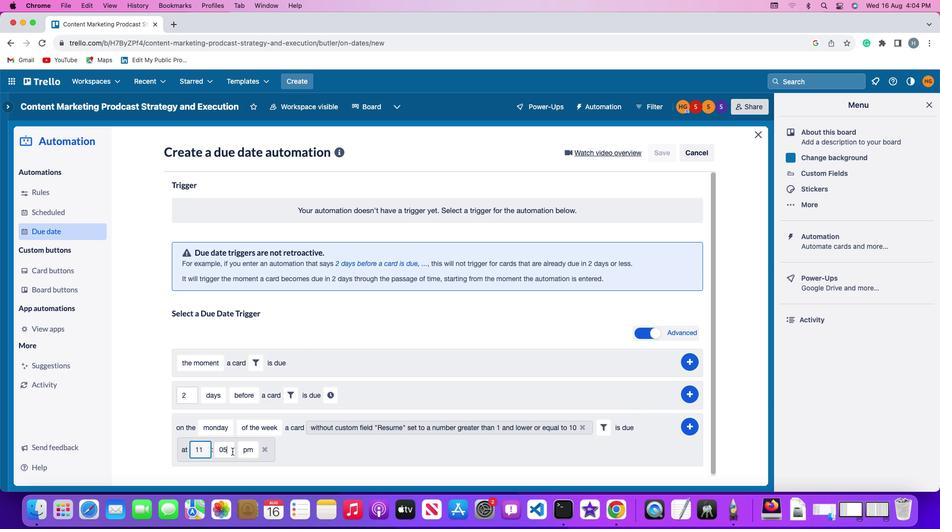 
Action: Key pressed Key.backspaceKey.backspace'0''0'
Screenshot: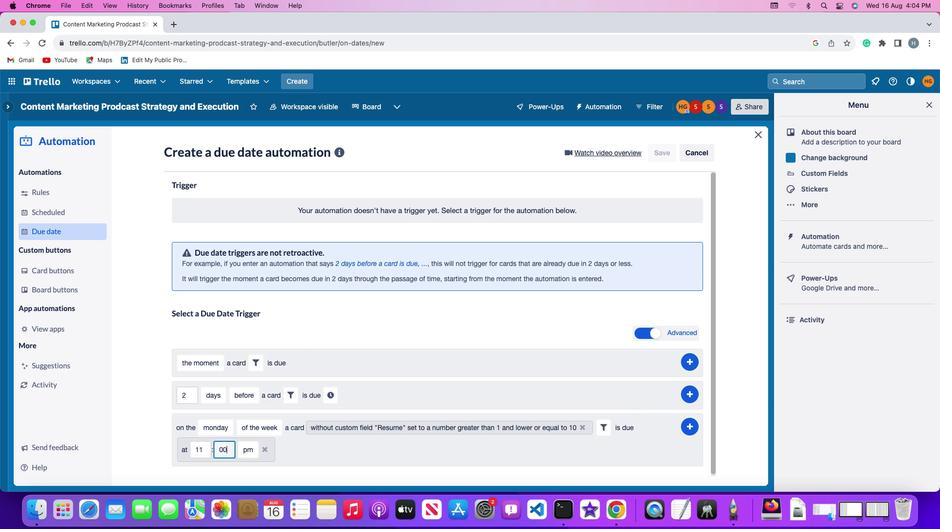 
Action: Mouse moved to (260, 436)
Screenshot: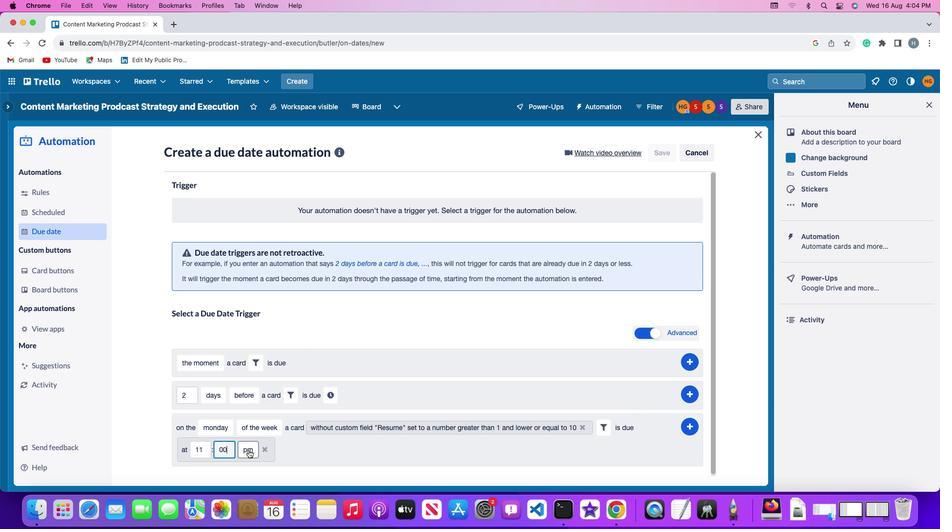 
Action: Mouse pressed left at (260, 436)
Screenshot: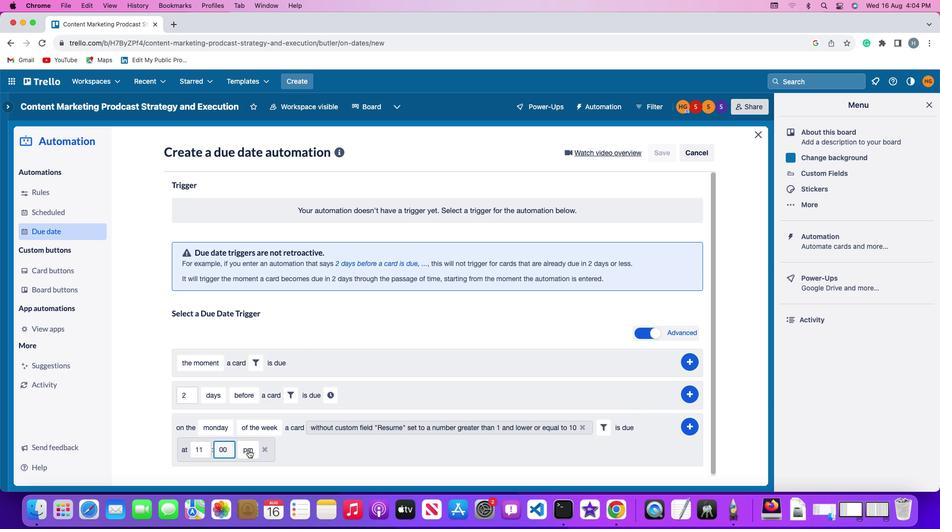 
Action: Mouse moved to (260, 403)
Screenshot: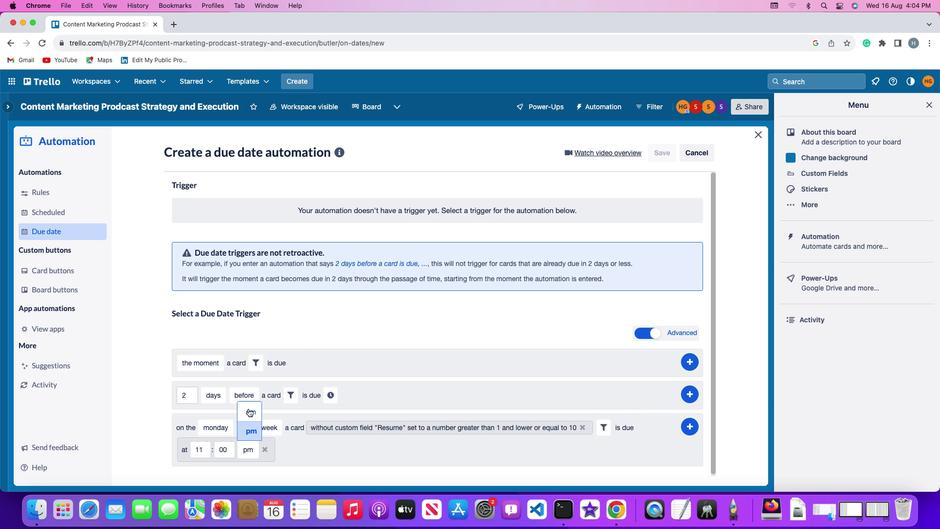 
Action: Mouse pressed left at (260, 403)
Screenshot: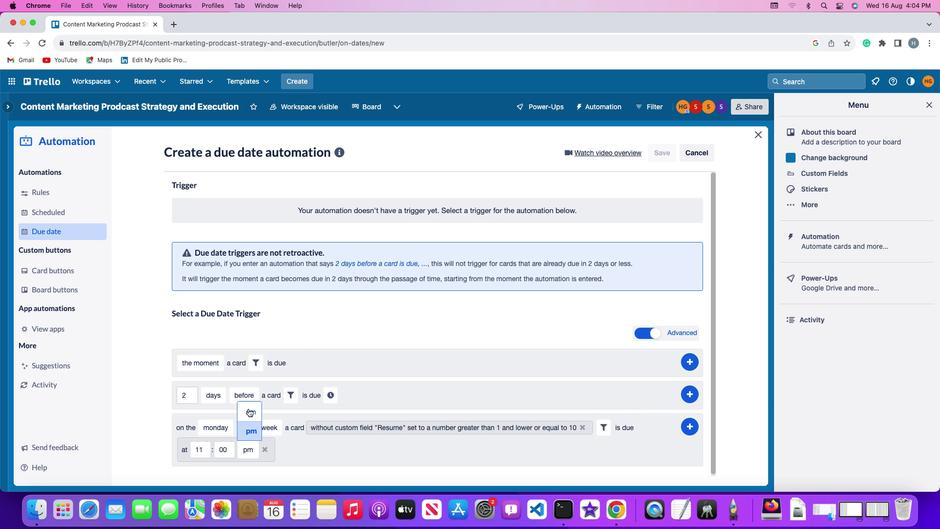 
Action: Mouse moved to (682, 416)
Screenshot: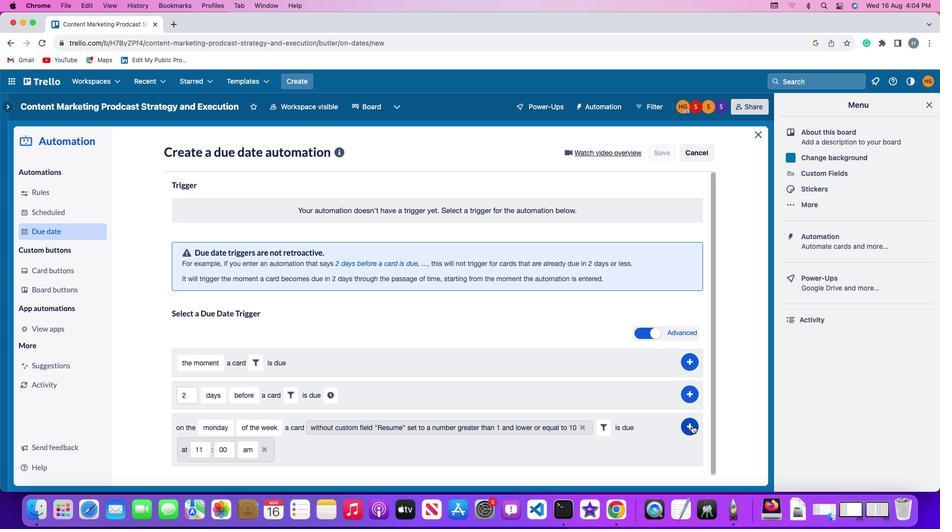
Action: Mouse pressed left at (682, 416)
Screenshot: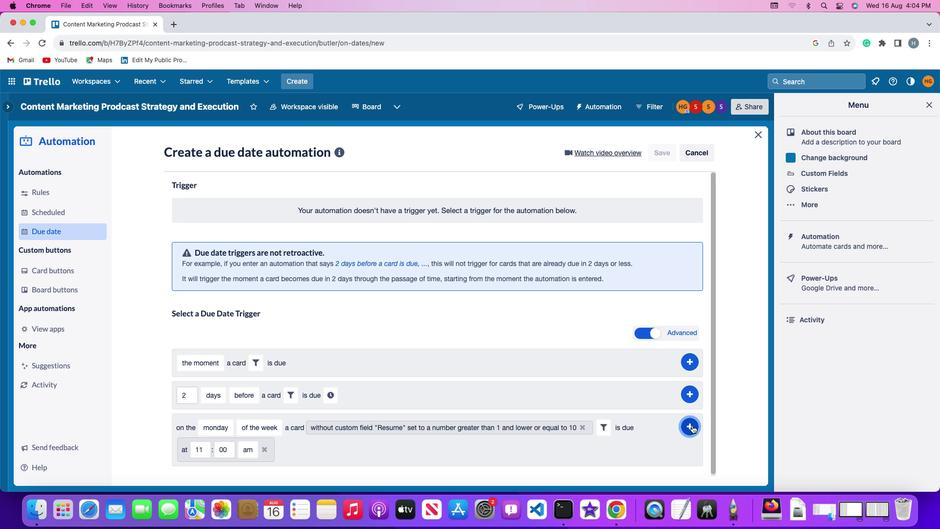 
Action: Mouse moved to (726, 365)
Screenshot: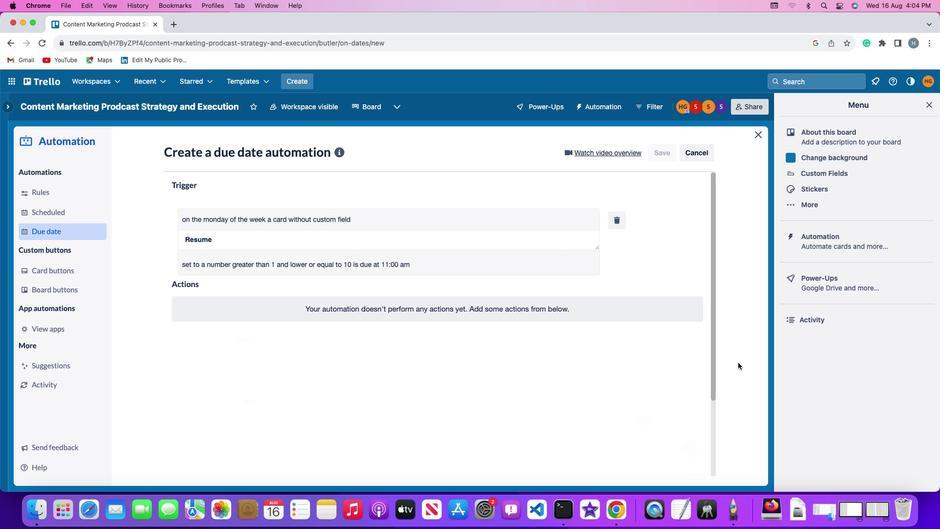 
